 Task: Add an event  with title  Casual Lunch and Learn: Effective Email Communication, date '2024/04/11' to 2024/04/12  & Select Event type as  Collective. Add location for the event as  789 Bastakiya Quarter, Dubai, UAE and add a description: The retreat will kick off with an opening session where participants will be introduced to the objectives and benefits of team building. The facilitators will create a positive and inclusive environment, setting the tone for open communication, respect, and mutual support.Create an event link  http-casuallunchandlearn:effectiveemailcommunicationcom & Select the event color as  Magenta. , logged in from the account softage.10@softage.netand send the event invitation to softage.5@softage.net and softage.6@softage.net
Action: Mouse moved to (808, 145)
Screenshot: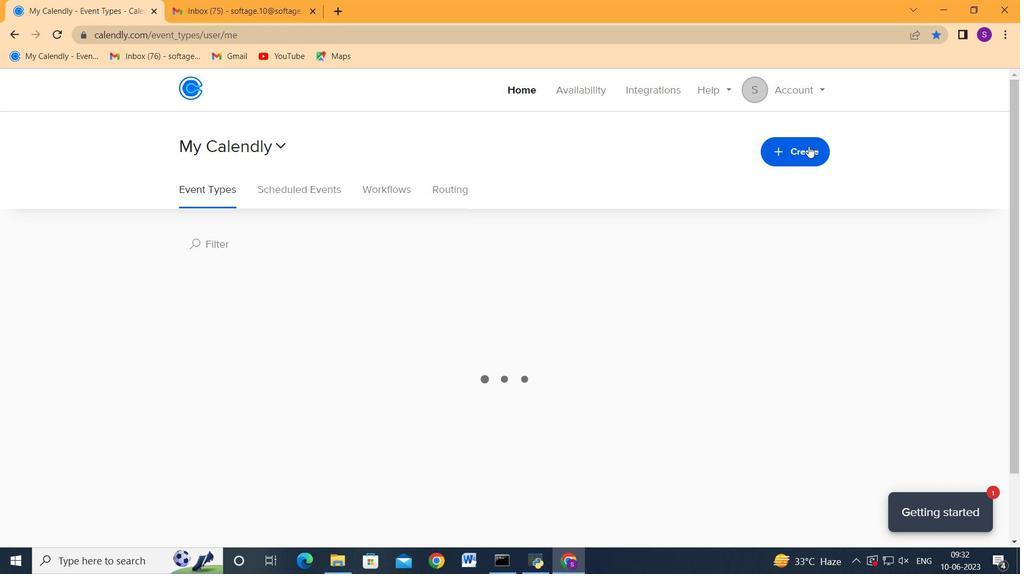 
Action: Mouse pressed left at (808, 145)
Screenshot: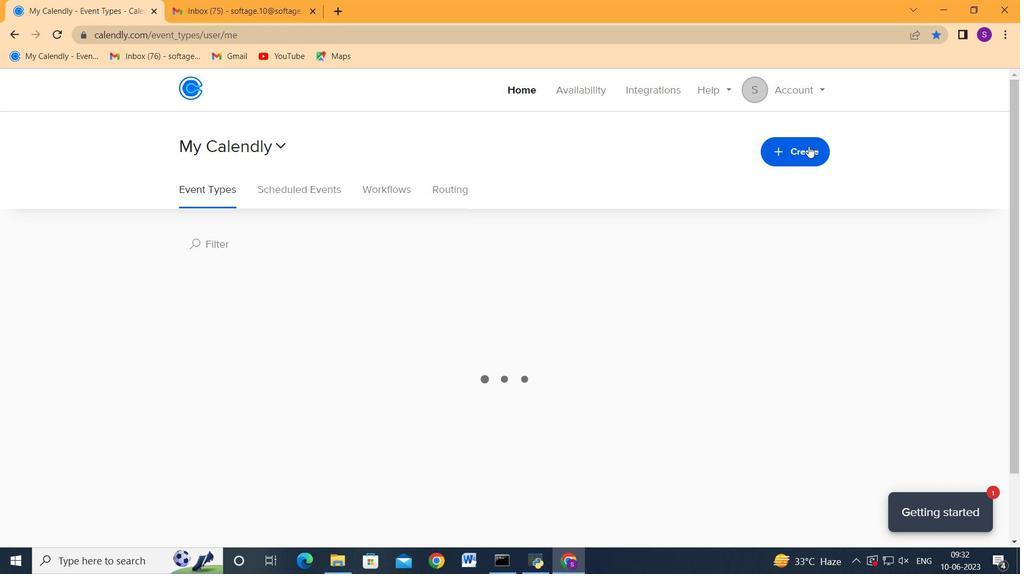 
Action: Mouse moved to (759, 196)
Screenshot: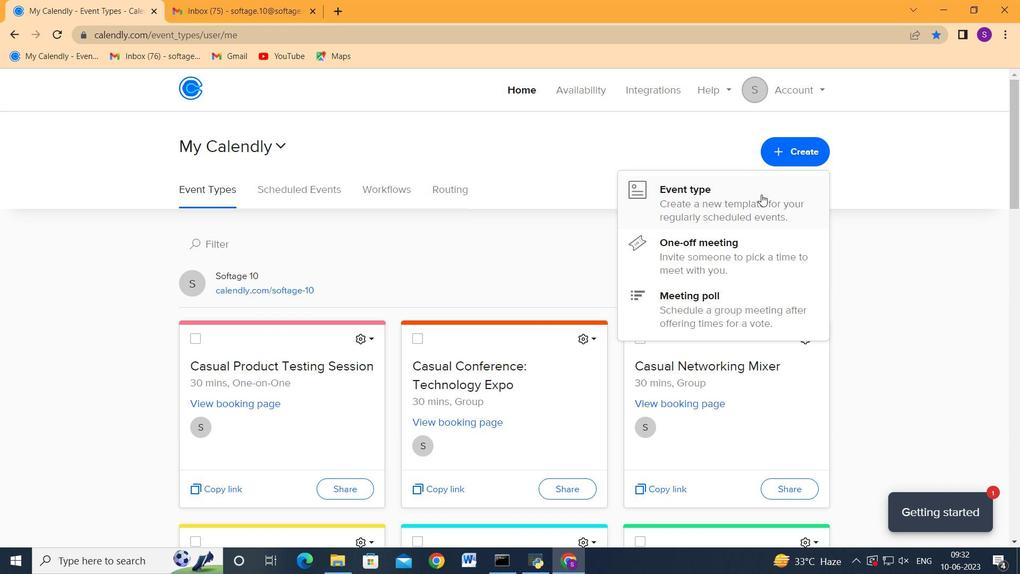 
Action: Mouse pressed left at (759, 196)
Screenshot: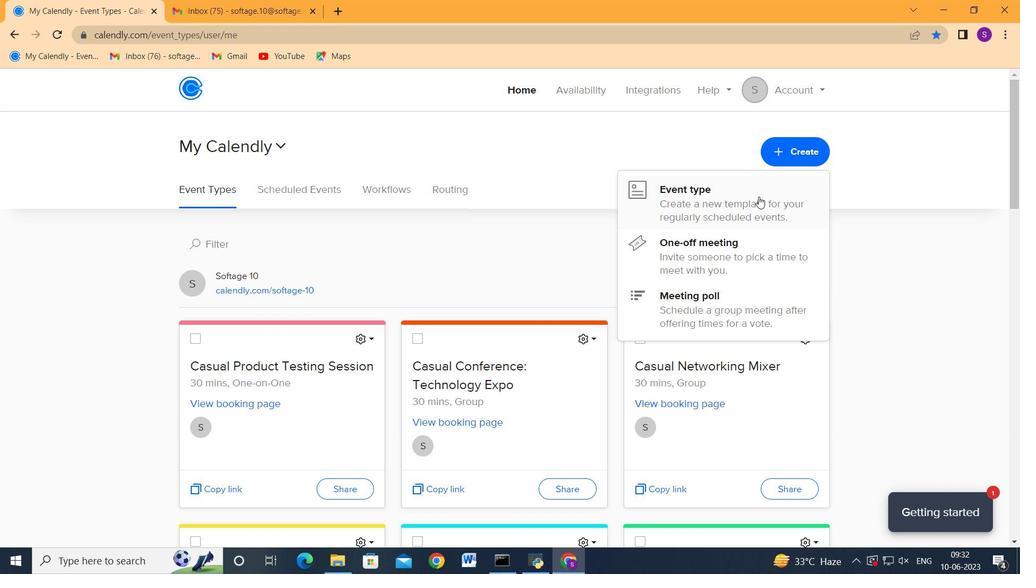 
Action: Mouse moved to (637, 259)
Screenshot: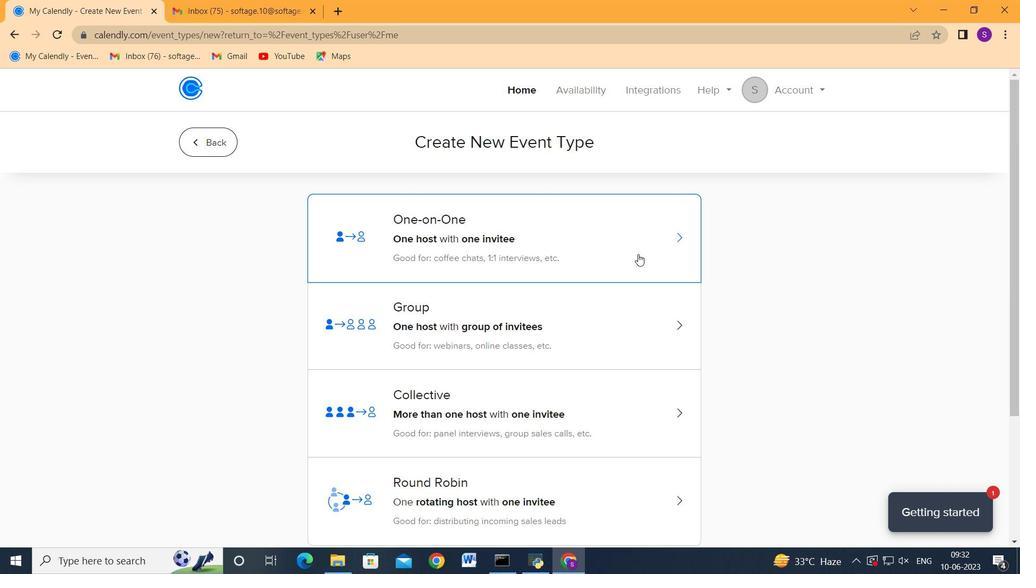 
Action: Mouse scrolled (637, 258) with delta (0, 0)
Screenshot: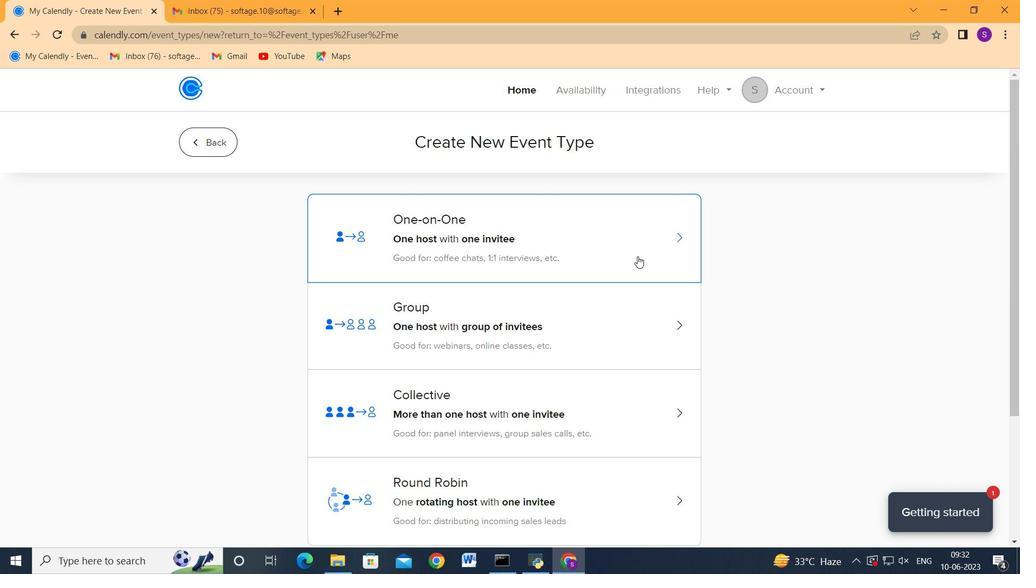 
Action: Mouse scrolled (637, 258) with delta (0, 0)
Screenshot: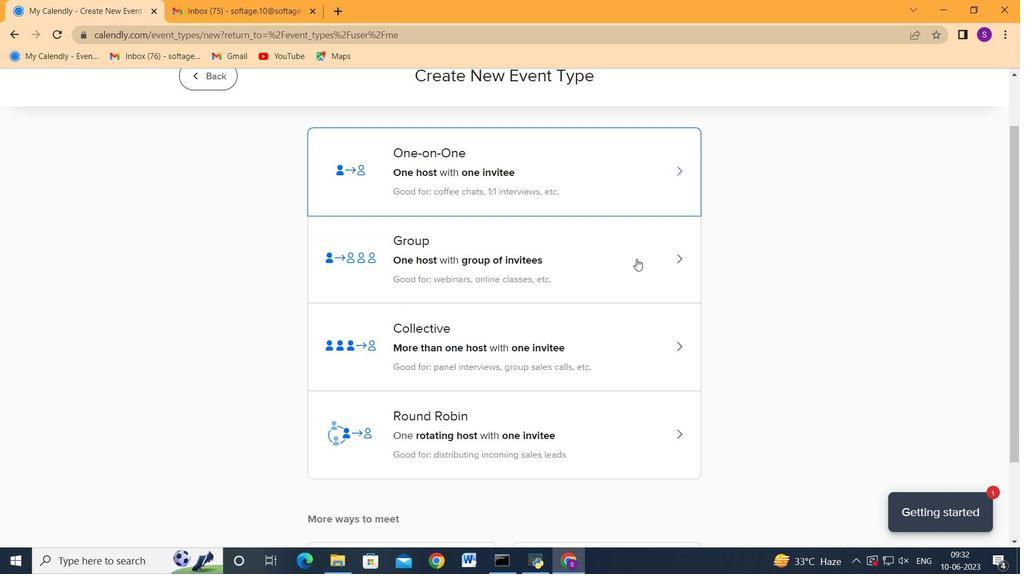 
Action: Mouse scrolled (637, 259) with delta (0, 0)
Screenshot: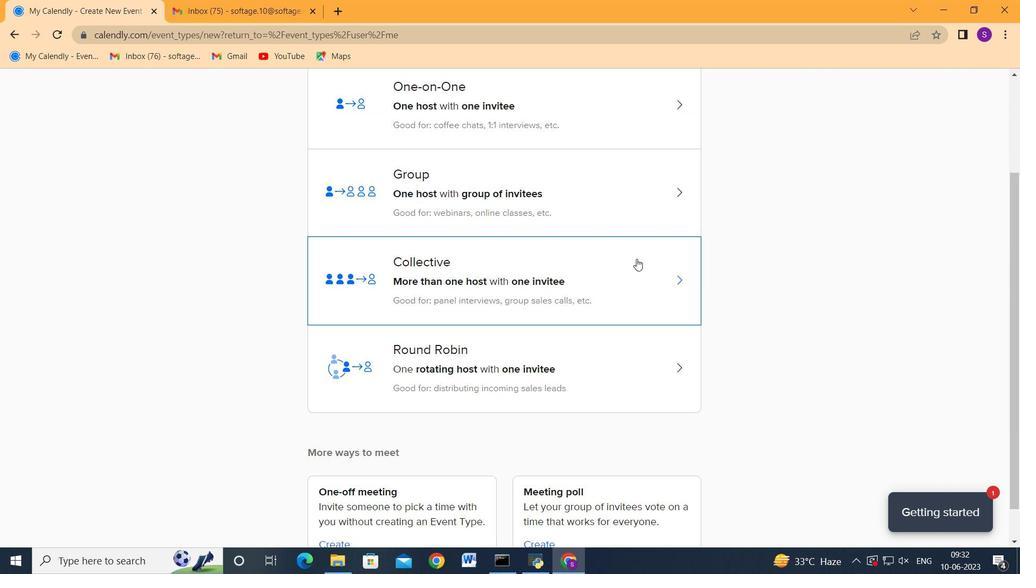 
Action: Mouse scrolled (637, 259) with delta (0, 0)
Screenshot: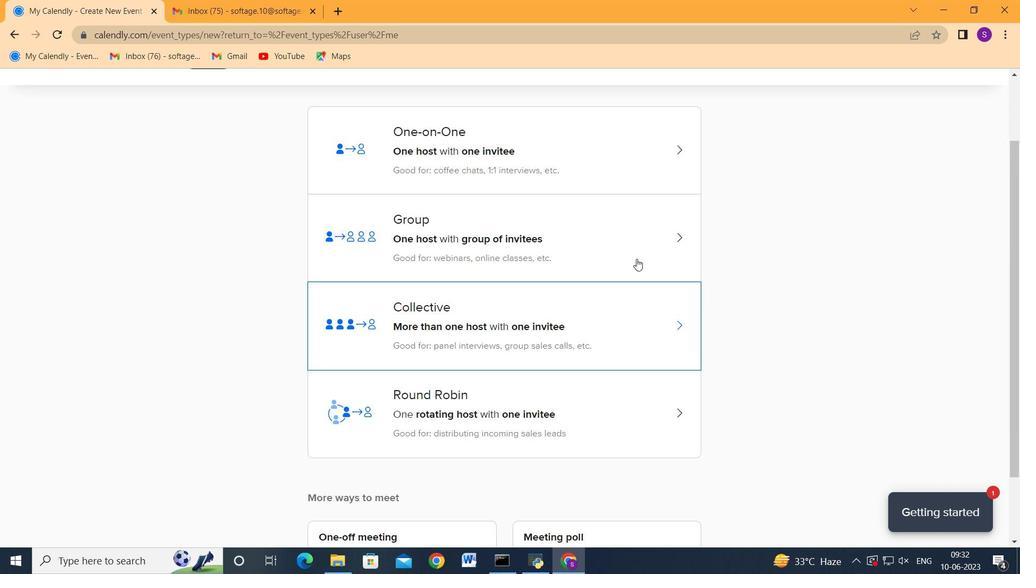 
Action: Mouse moved to (530, 391)
Screenshot: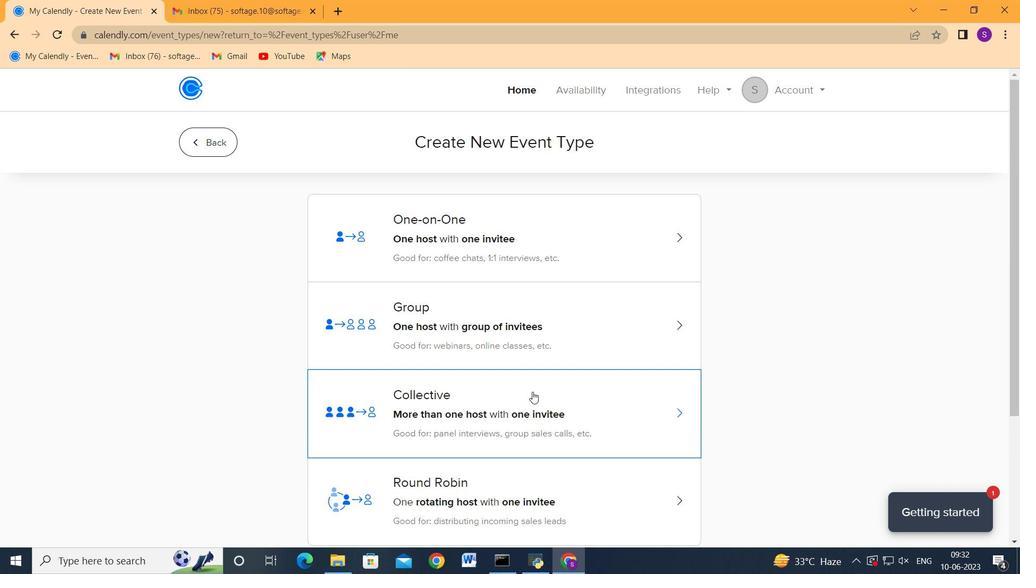
Action: Mouse pressed left at (532, 391)
Screenshot: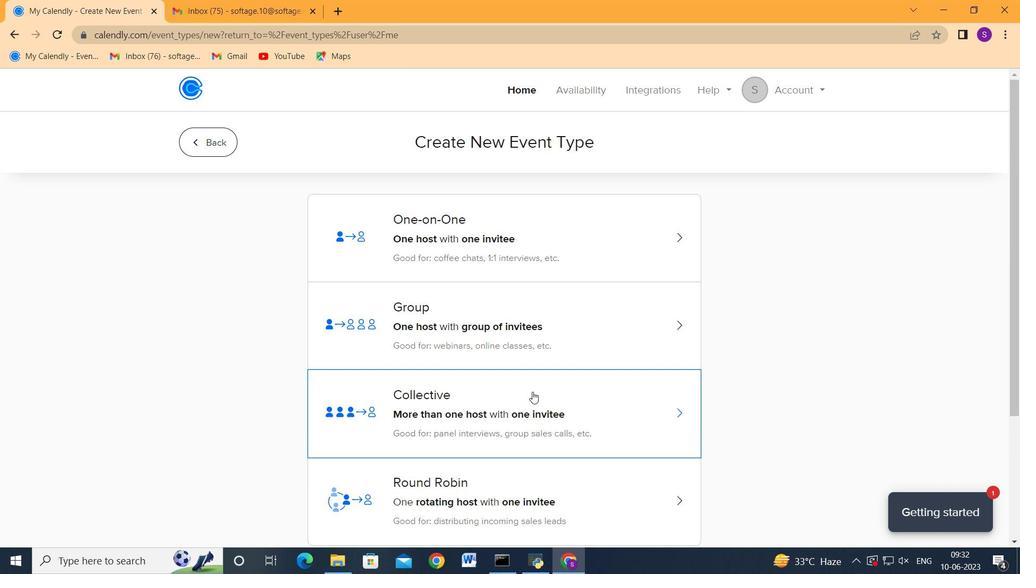 
Action: Mouse moved to (652, 305)
Screenshot: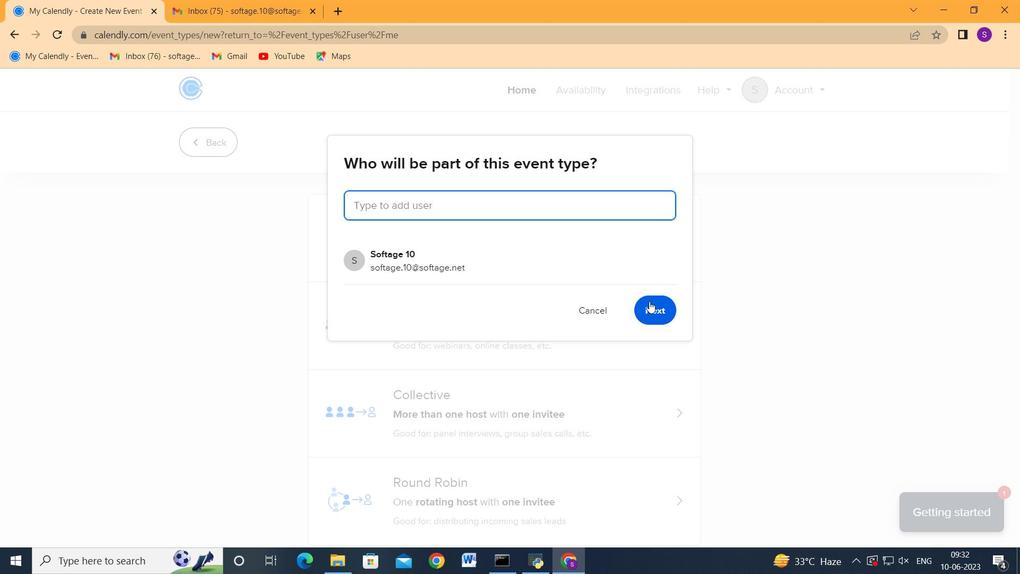 
Action: Mouse pressed left at (652, 305)
Screenshot: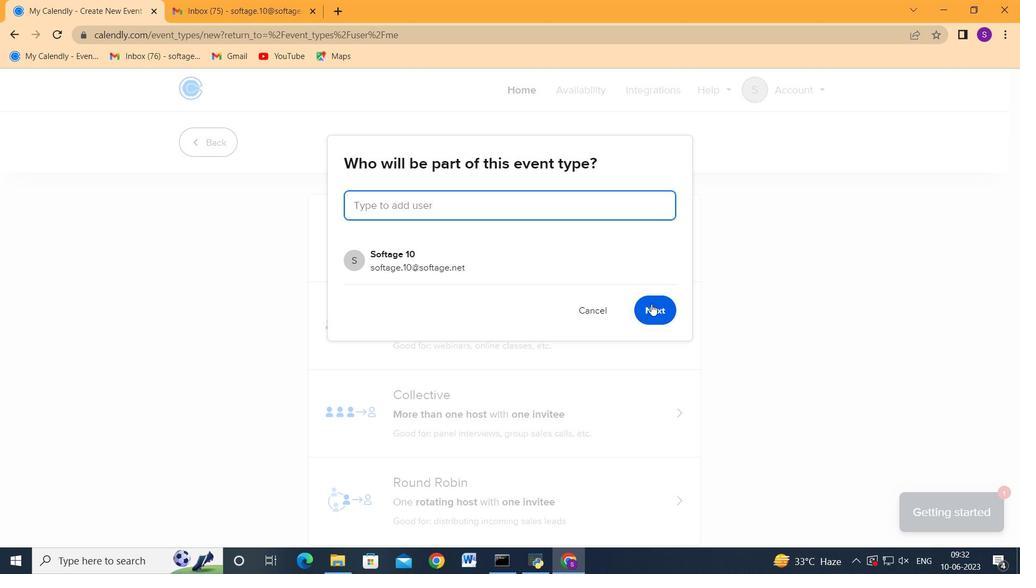 
Action: Mouse moved to (346, 315)
Screenshot: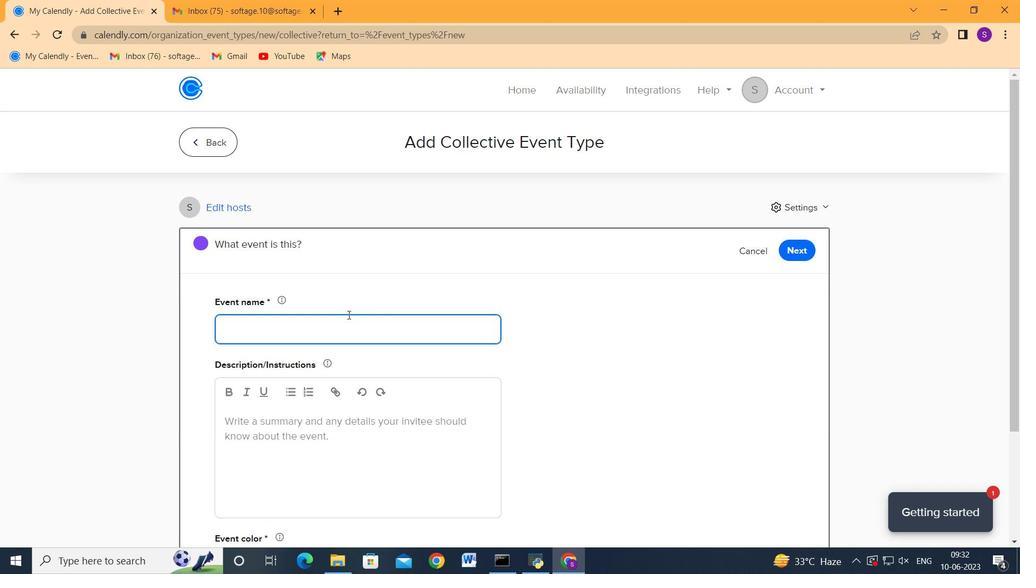 
Action: Mouse pressed left at (346, 315)
Screenshot: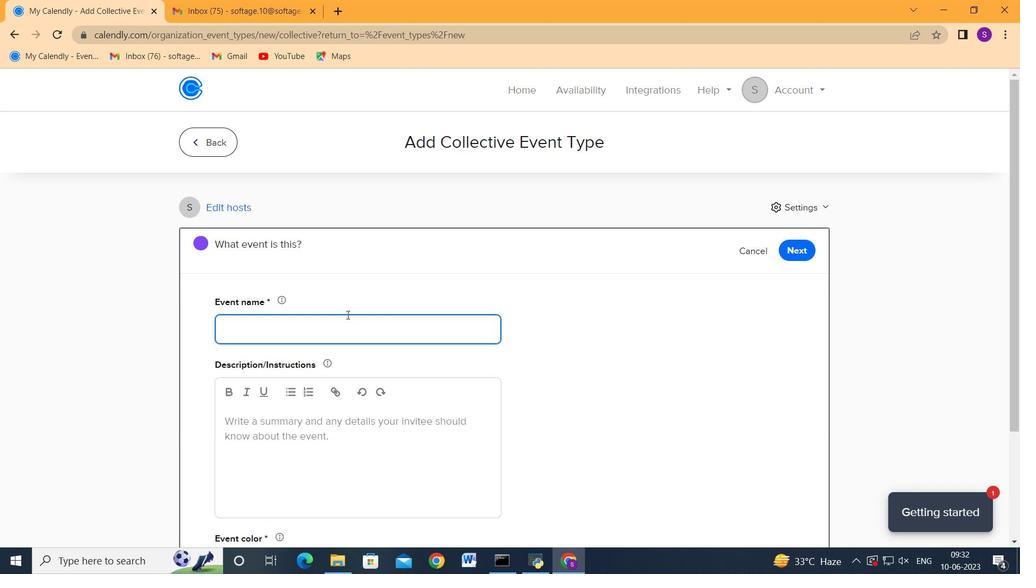 
Action: Key pressed <Key.shift_r>Casual<Key.space><Key.shift>Luc<Key.backspace>nch<Key.space>and<Key.space><Key.shift>Learn<Key.shift>:<Key.space><Key.shift>Effective<Key.space><Key.shift>Email<Key.space><Key.shift>Communication<Key.tab><Key.tab><Key.tab><Key.shift><Key.shift><Key.shift><Key.shift><Key.shift><Key.shift>The<Key.space>retreat<Key.space>will<Key.space>kick<Key.space>off<Key.space>with<Key.space>an<Key.space>opening<Key.space>session<Key.space><Key.backspace><Key.space>s<Key.backspace>where<Key.space>participants<Key.space>will<Key.space>be<Key.space>o<Key.backspace>introduced<Key.space>to<Key.space>the<Key.space>objectives<Key.space>and<Key.space>benefits<Key.space>of<Key.space>team<Key.space>buildings<Key.backspace>.<Key.space><Key.shift>The<Key.space>facilitators<Key.space>will<Key.space>create<Key.space>a<Key.space>positive<Key.space>and<Key.space>inclusive<Key.space>environment,<Key.space>setting<Key.space>the<Key.space>tone<Key.space>for<Key.space>open<Key.space>communication,<Key.space>respect,<Key.space>and<Key.space>mutual<Key.space>support.
Screenshot: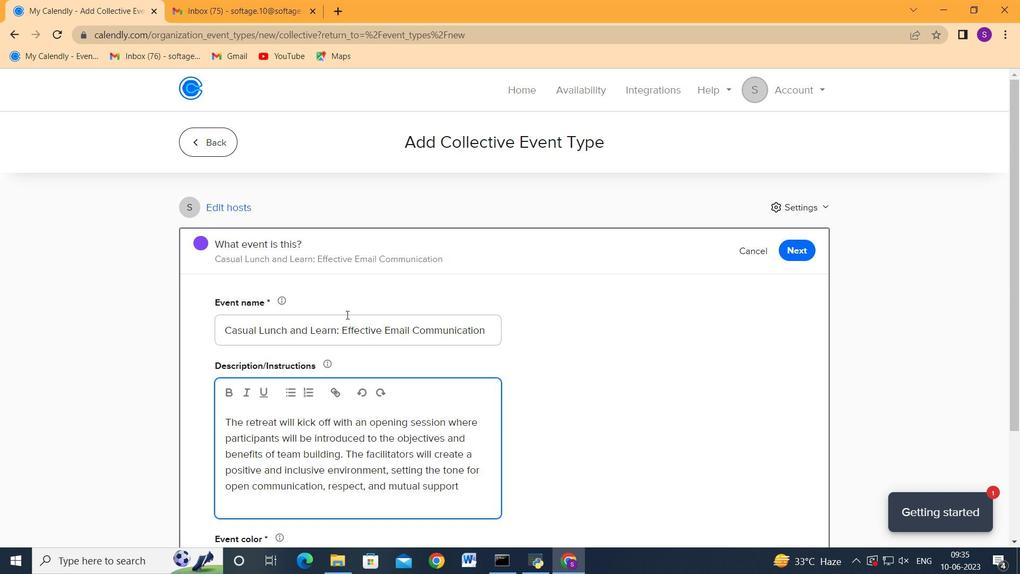
Action: Mouse moved to (604, 418)
Screenshot: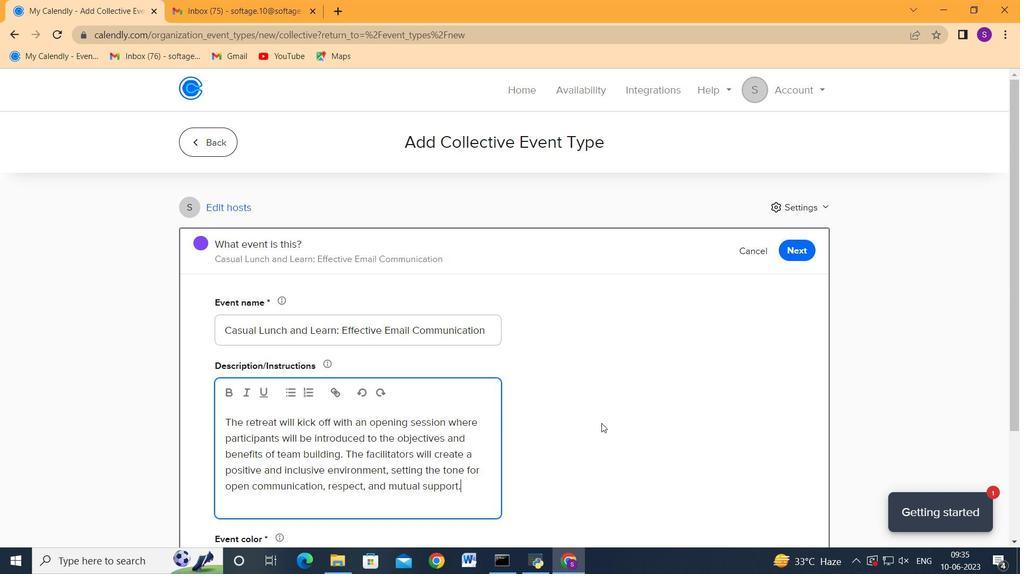 
Action: Mouse scrolled (604, 417) with delta (0, 0)
Screenshot: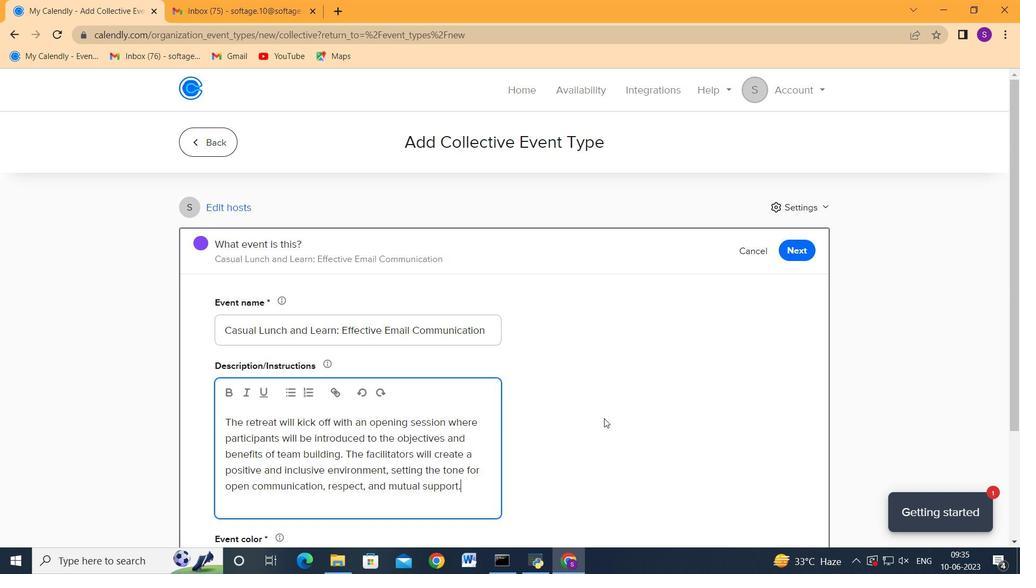 
Action: Mouse scrolled (604, 417) with delta (0, 0)
Screenshot: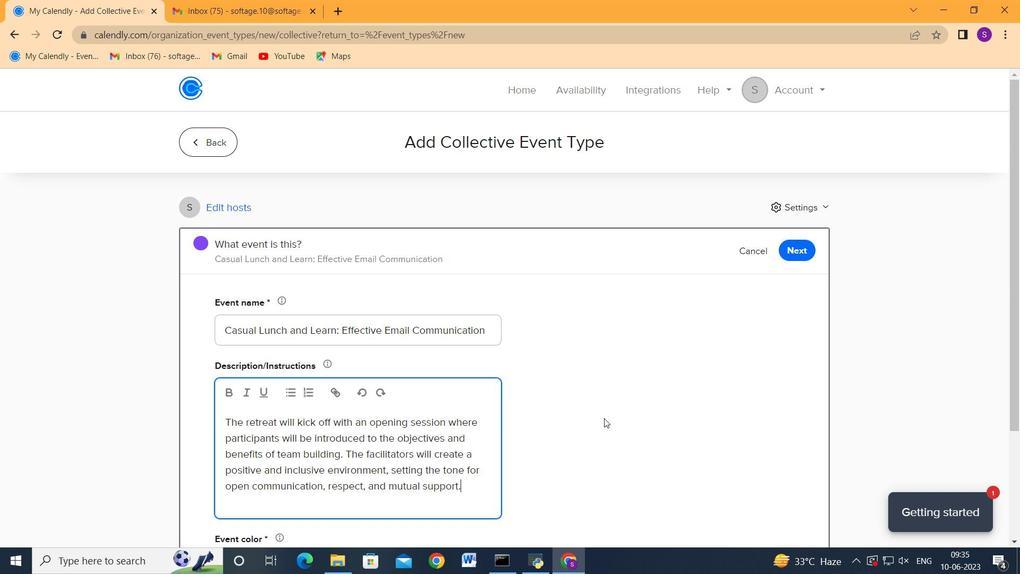 
Action: Mouse moved to (290, 427)
Screenshot: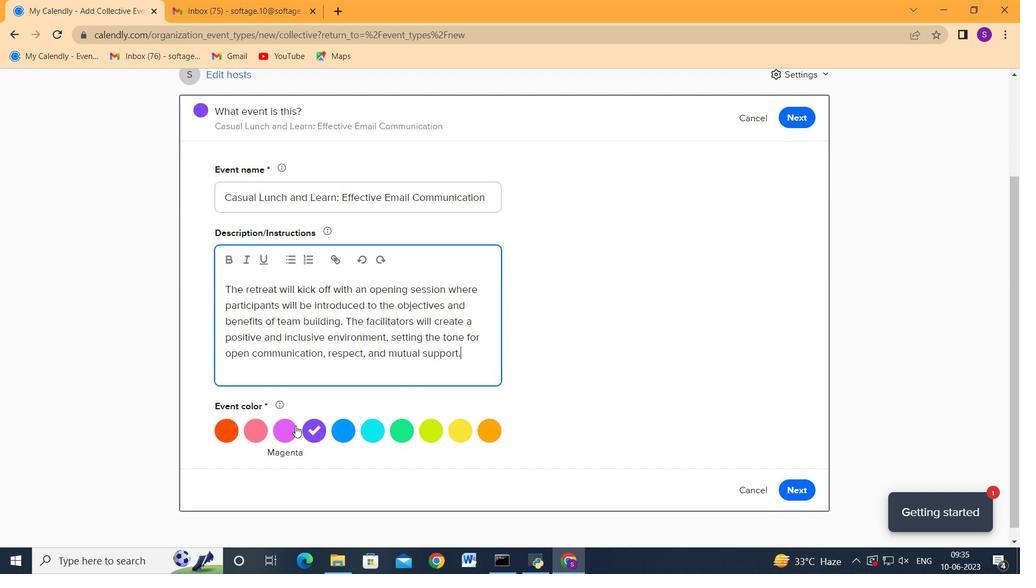 
Action: Mouse pressed left at (290, 427)
Screenshot: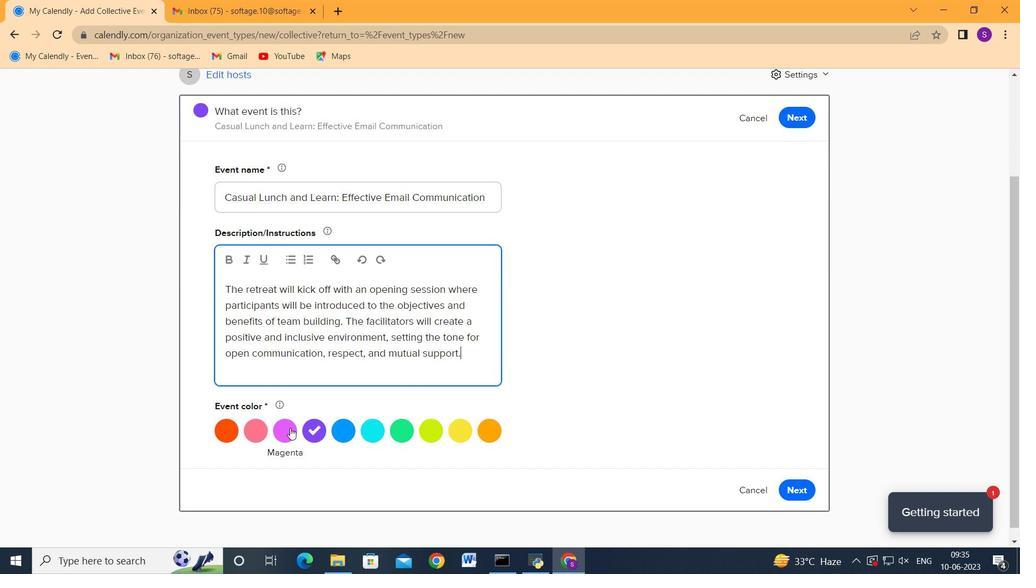 
Action: Mouse moved to (786, 493)
Screenshot: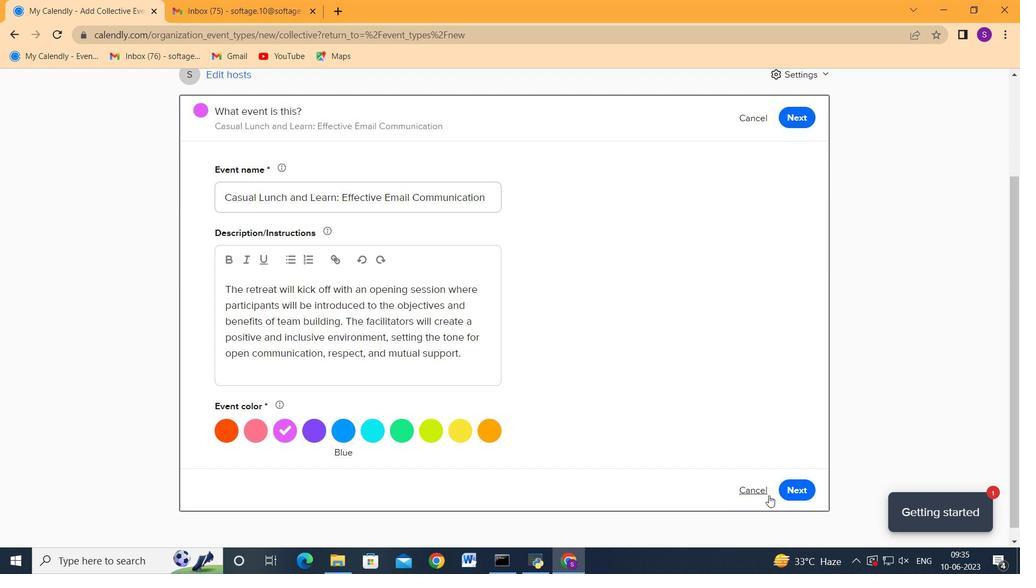 
Action: Mouse pressed left at (786, 493)
Screenshot: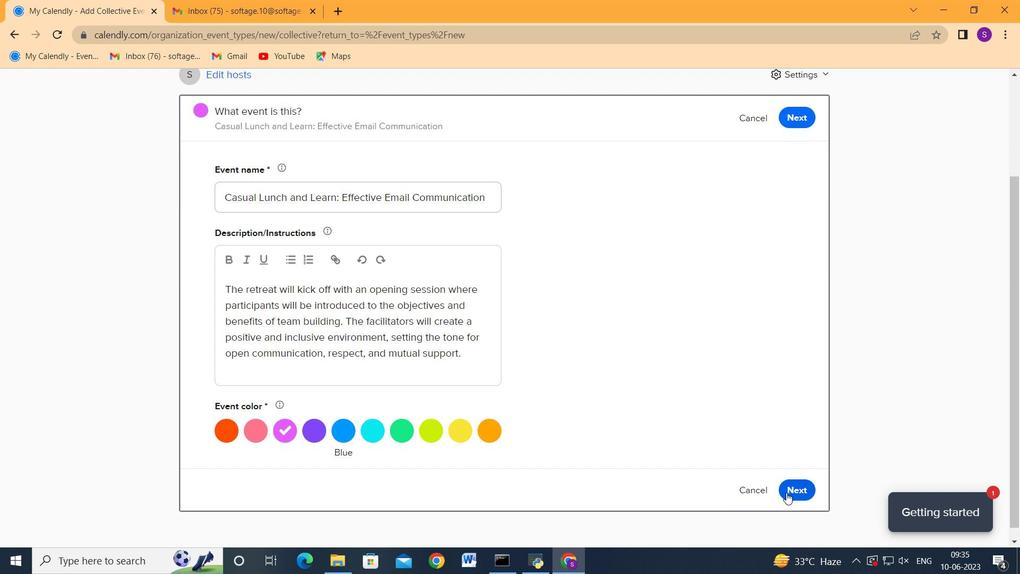 
Action: Mouse moved to (368, 319)
Screenshot: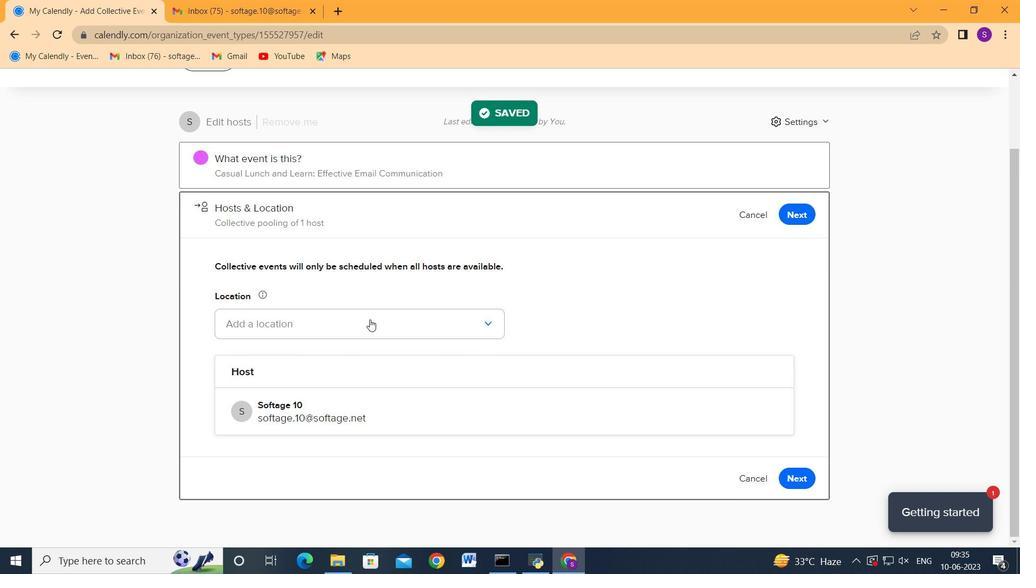 
Action: Mouse pressed left at (368, 319)
Screenshot: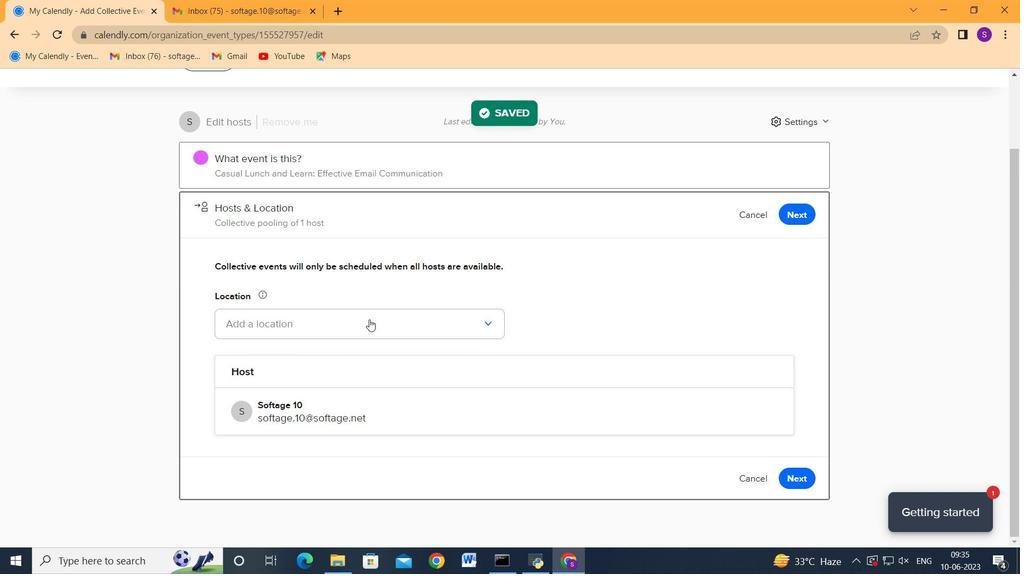 
Action: Mouse moved to (335, 358)
Screenshot: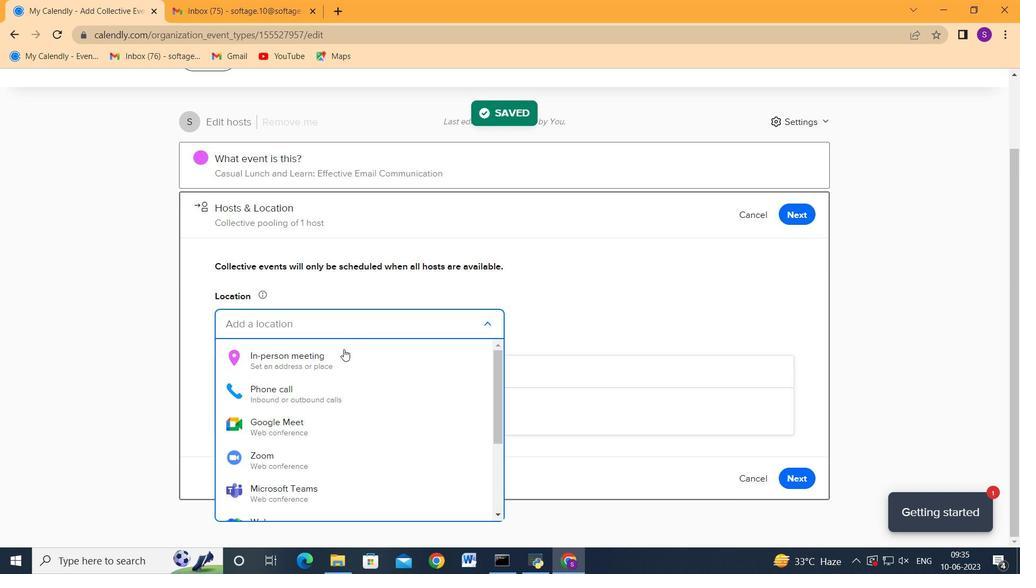 
Action: Mouse pressed left at (335, 358)
Screenshot: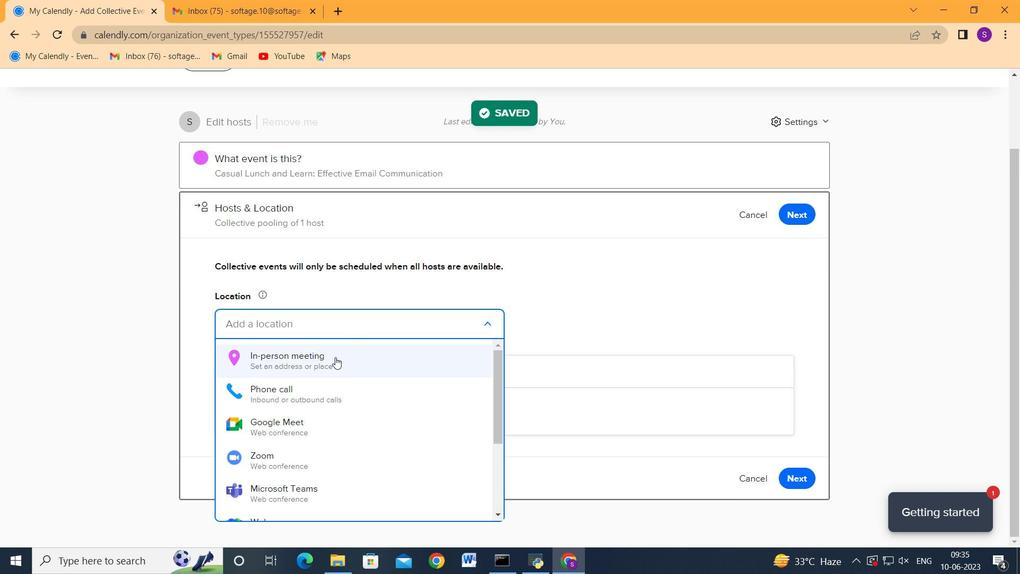 
Action: Mouse moved to (500, 234)
Screenshot: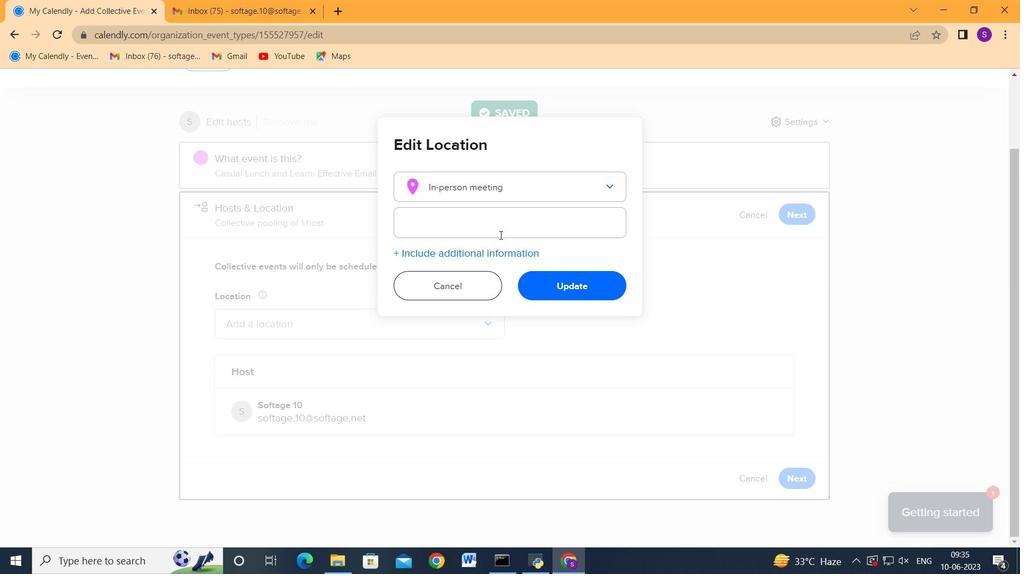 
Action: Mouse pressed left at (500, 234)
Screenshot: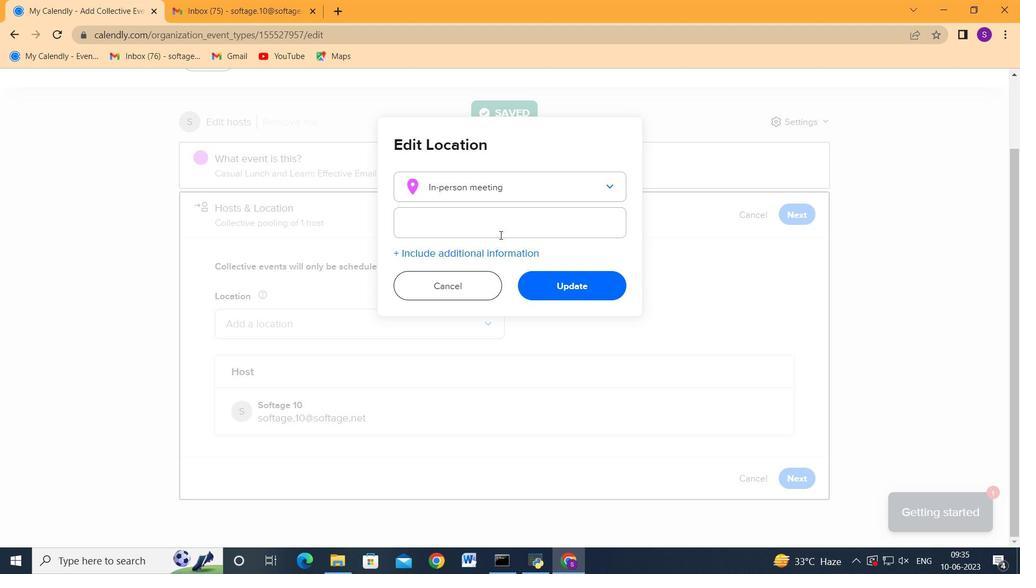 
Action: Key pressed 789<Key.space><Key.shift>Bastakiya<Key.space><Key.shift>Quarter,<Key.space><Key.shift_r>Dubai<Key.space><Key.backspace>,<Key.space><Key.caps_lock>UAE<Key.caps_lock><Key.space><Key.tab><Key.tab><Key.tab><Key.enter>
Screenshot: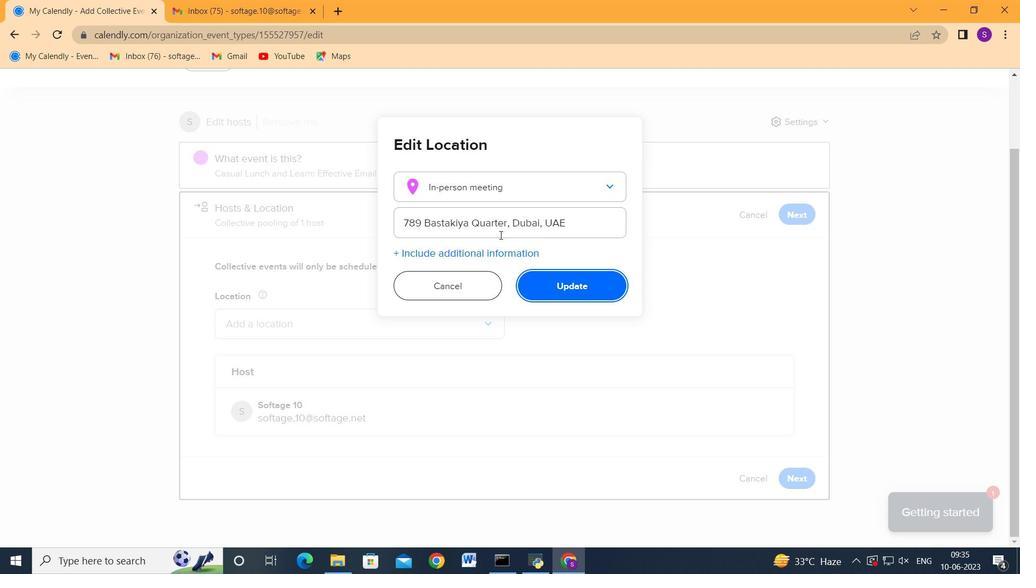 
Action: Mouse moved to (807, 475)
Screenshot: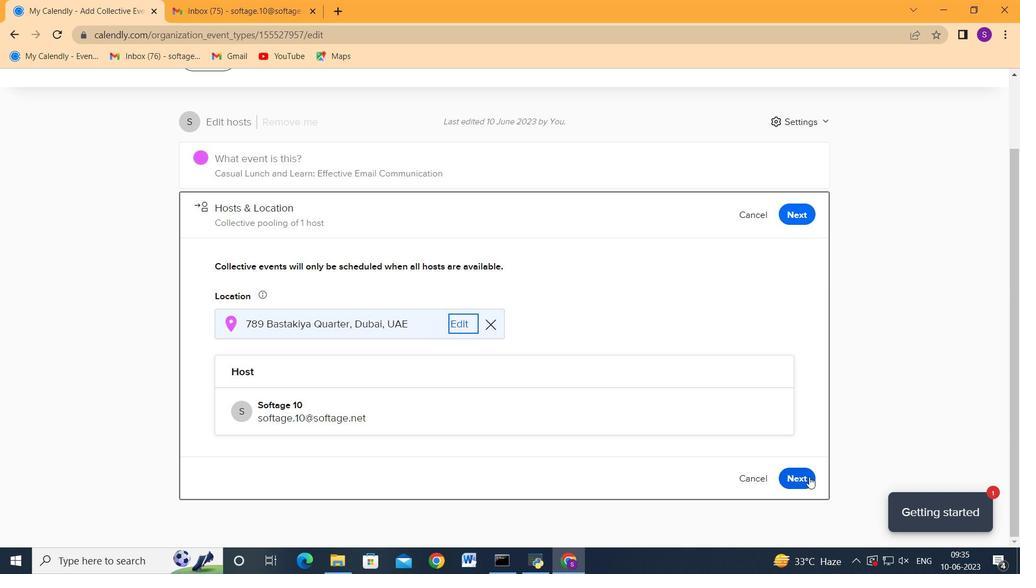 
Action: Mouse pressed left at (807, 475)
Screenshot: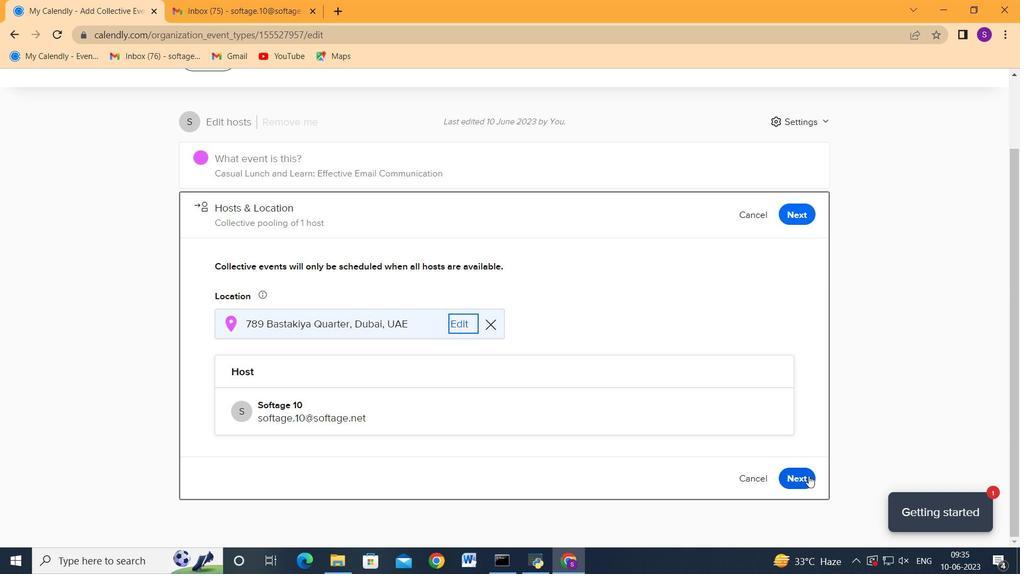 
Action: Mouse moved to (384, 323)
Screenshot: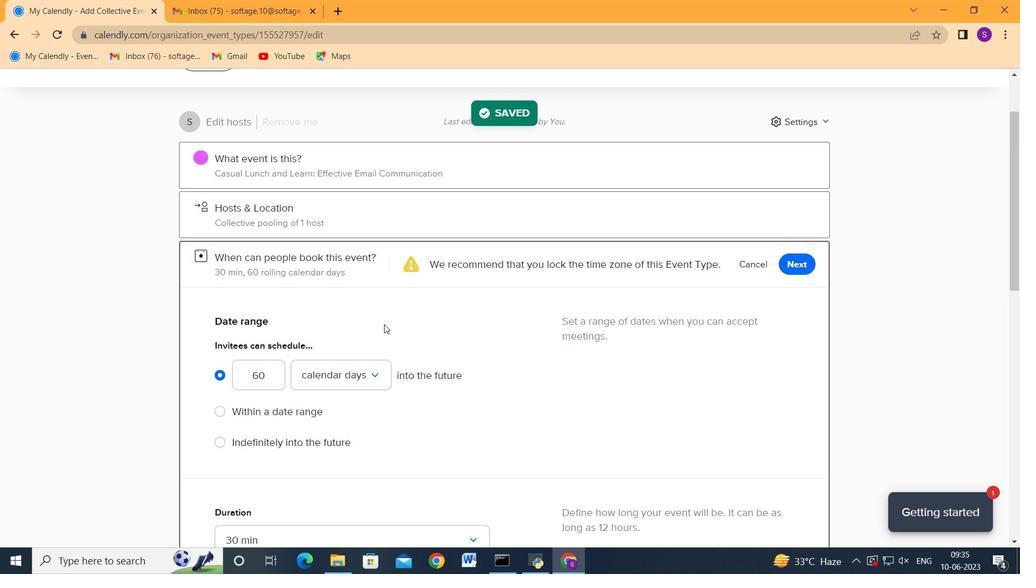 
Action: Mouse scrolled (384, 323) with delta (0, 0)
Screenshot: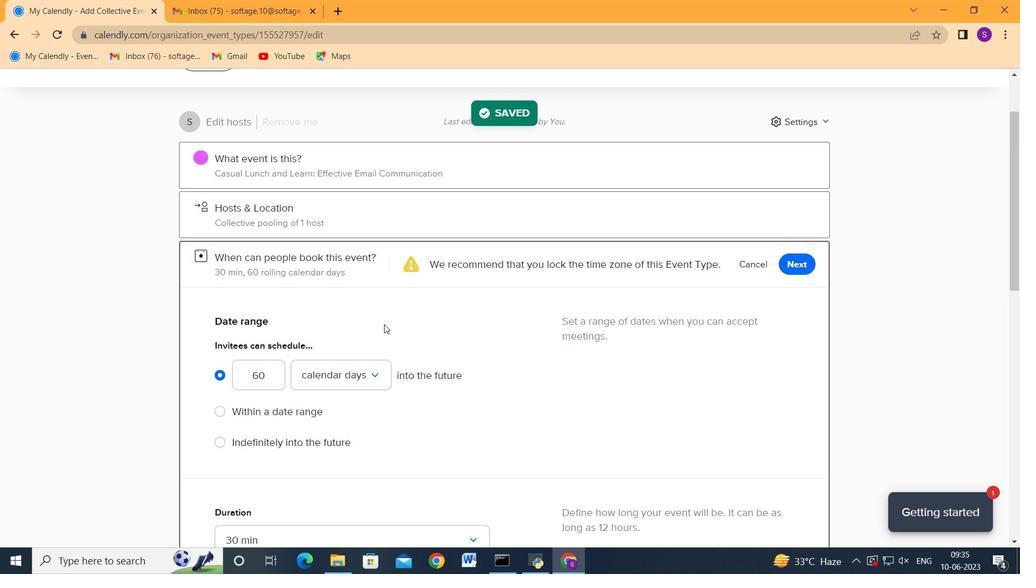
Action: Mouse scrolled (384, 323) with delta (0, 0)
Screenshot: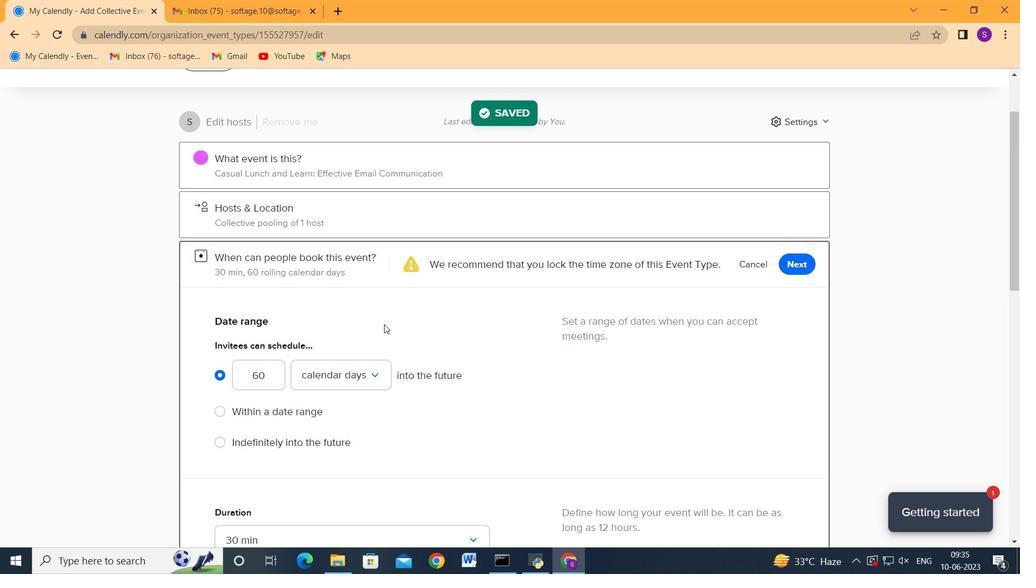 
Action: Mouse moved to (292, 275)
Screenshot: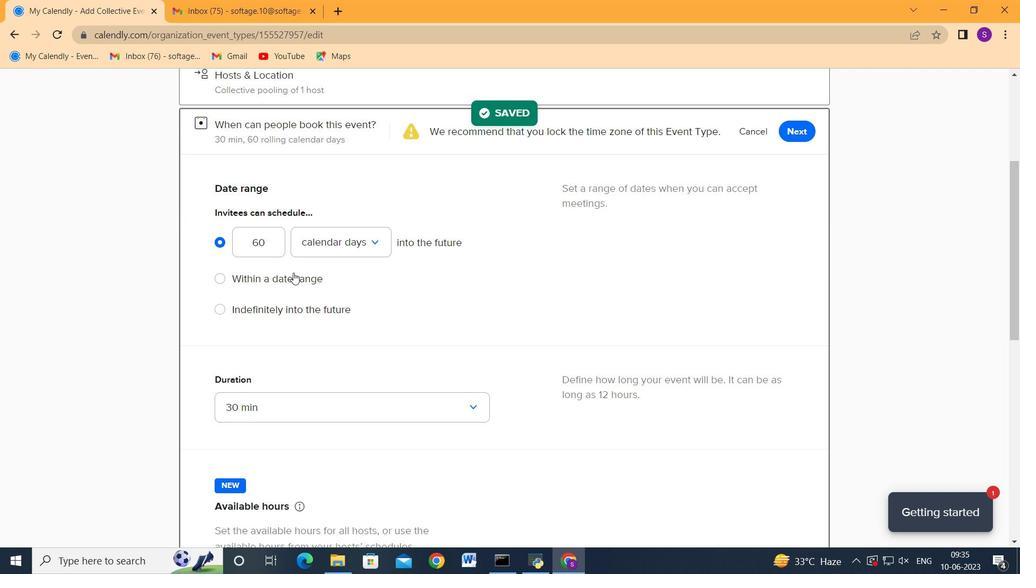 
Action: Mouse pressed left at (292, 275)
Screenshot: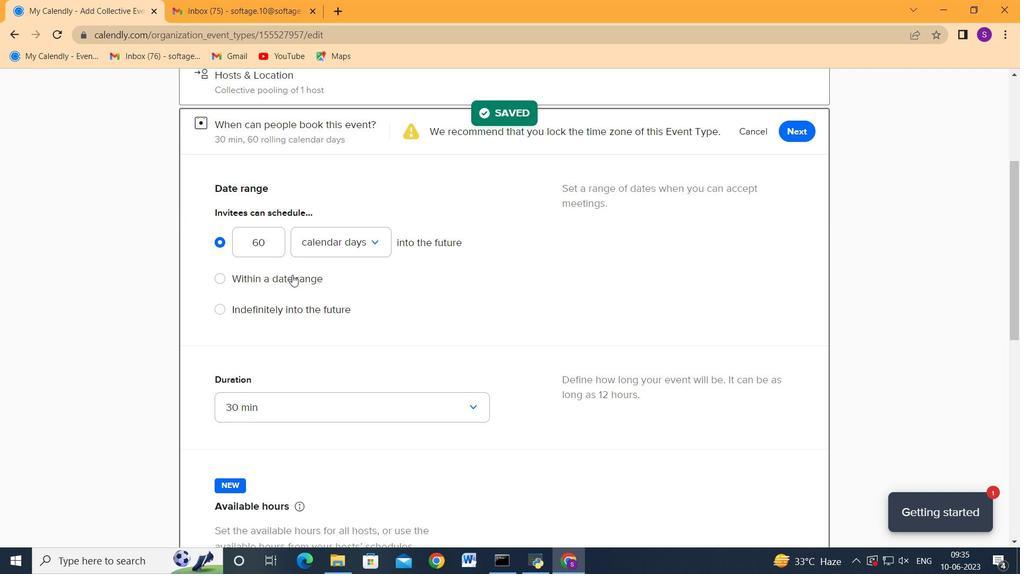 
Action: Mouse moved to (356, 285)
Screenshot: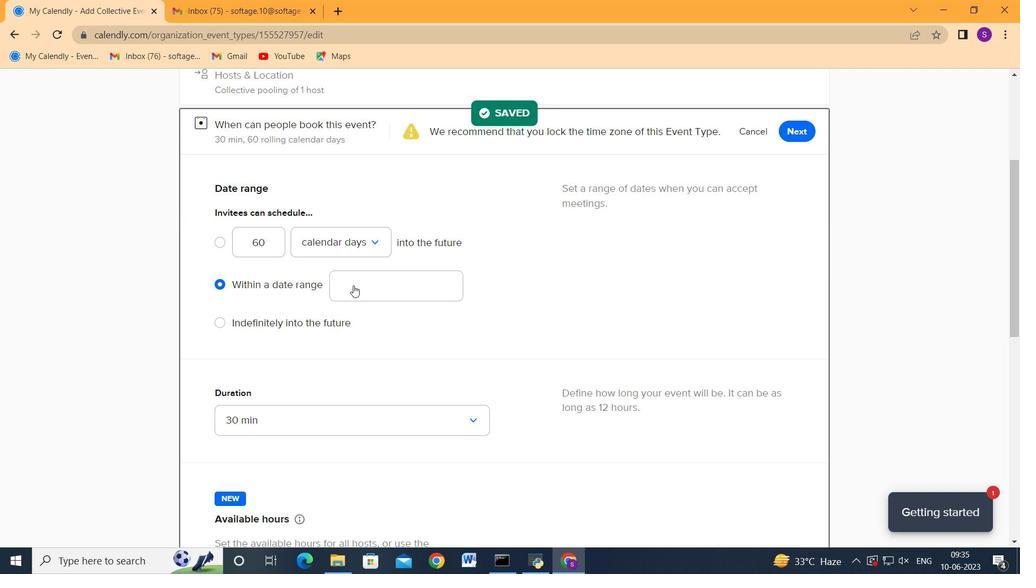 
Action: Mouse pressed left at (356, 285)
Screenshot: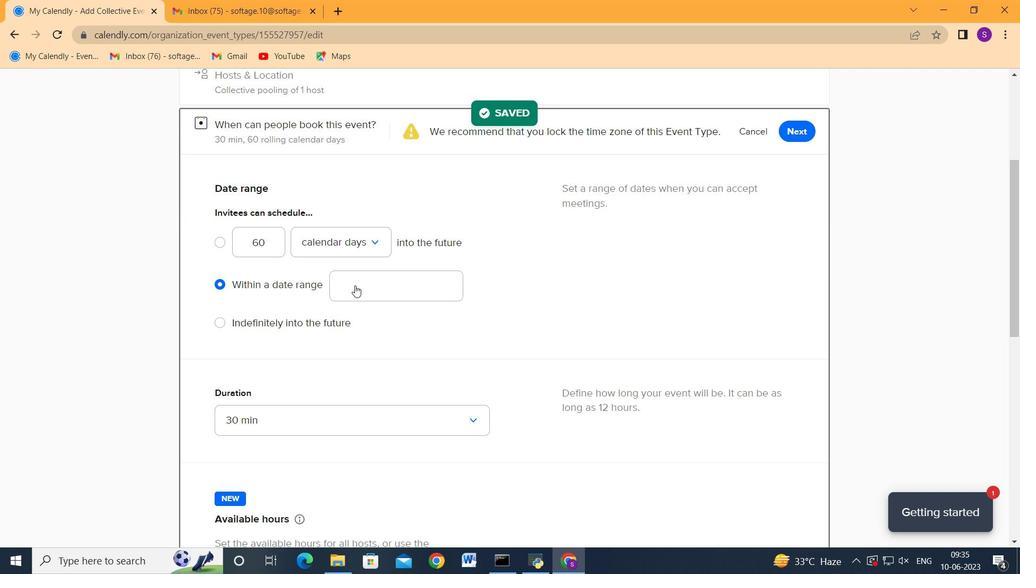 
Action: Mouse moved to (399, 205)
Screenshot: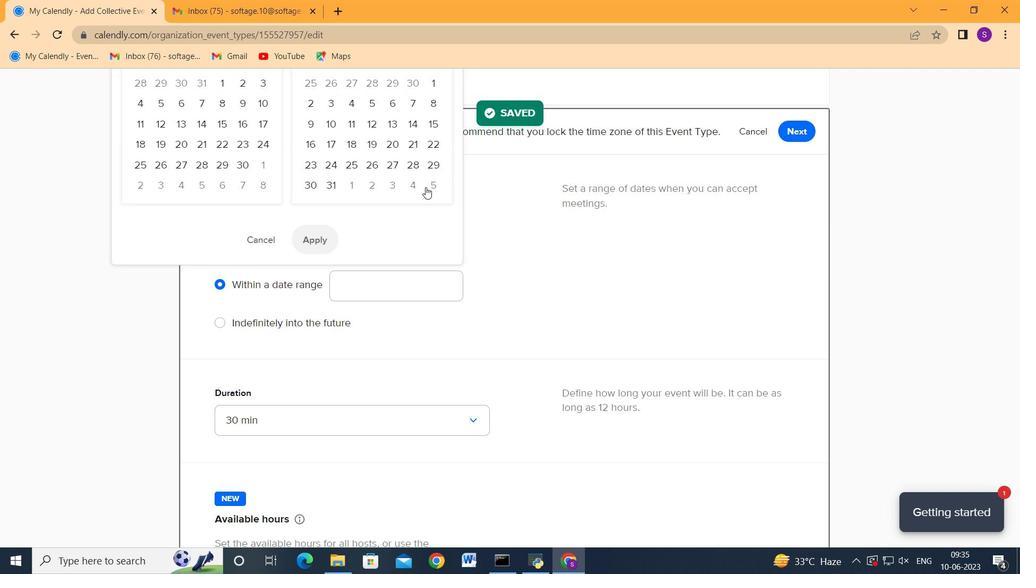 
Action: Mouse scrolled (399, 206) with delta (0, 0)
Screenshot: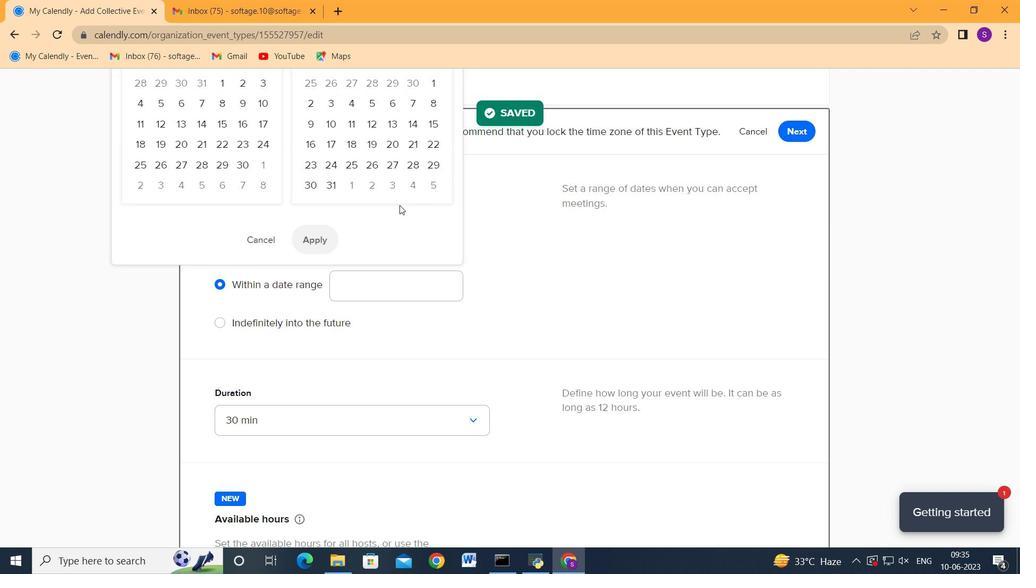 
Action: Mouse scrolled (399, 206) with delta (0, 0)
Screenshot: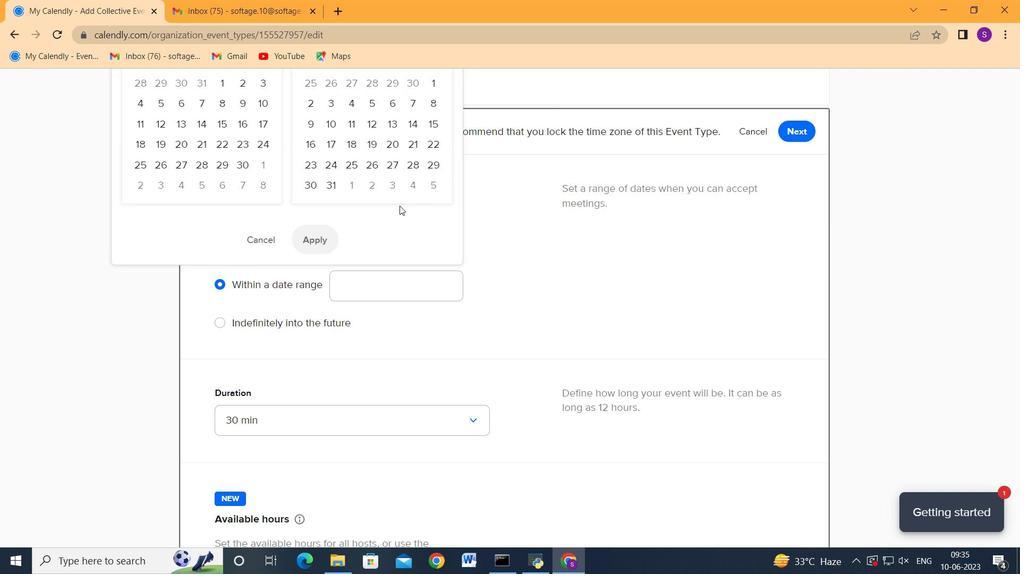 
Action: Mouse moved to (514, 243)
Screenshot: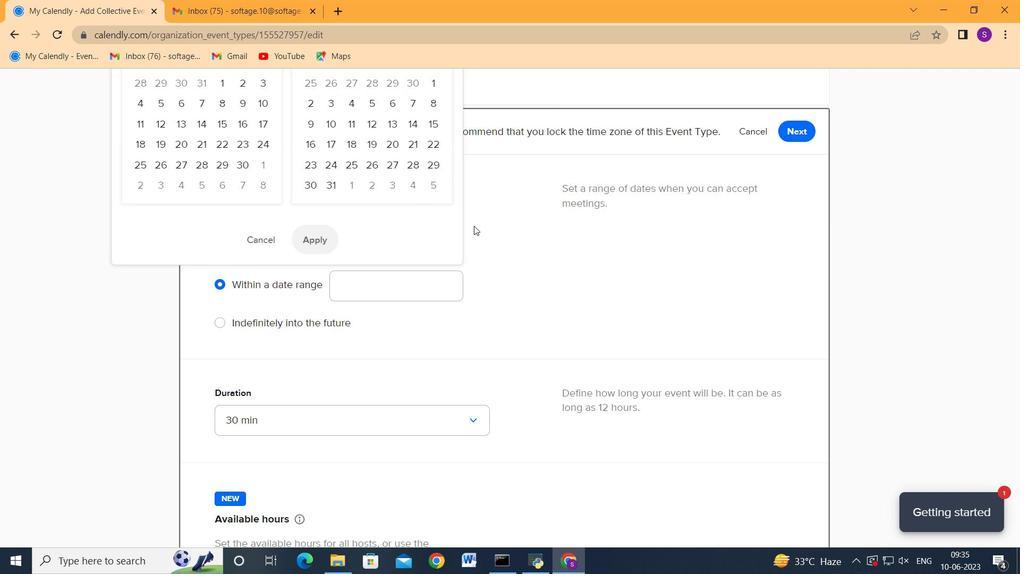 
Action: Mouse pressed left at (514, 243)
Screenshot: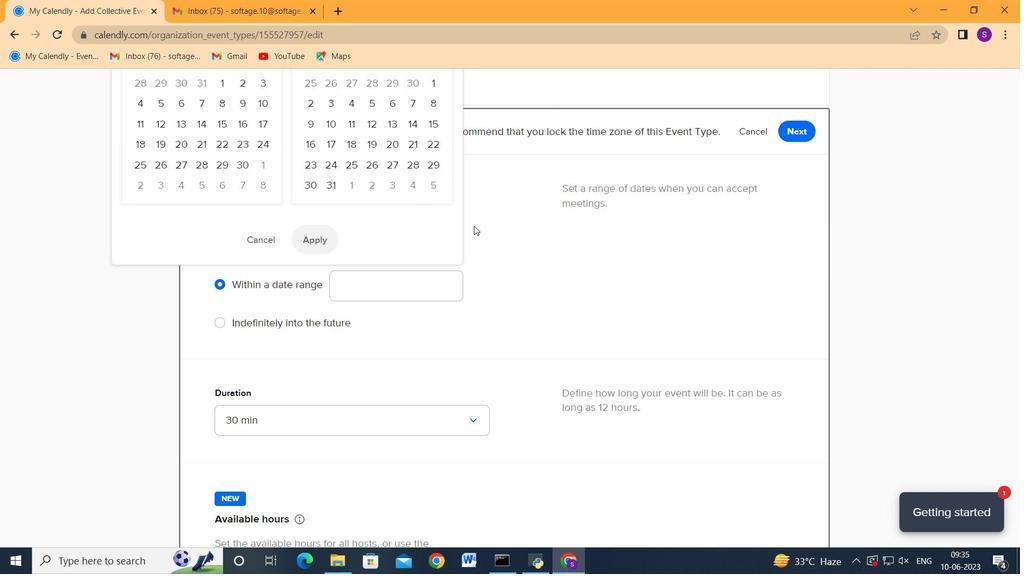 
Action: Mouse moved to (457, 299)
Screenshot: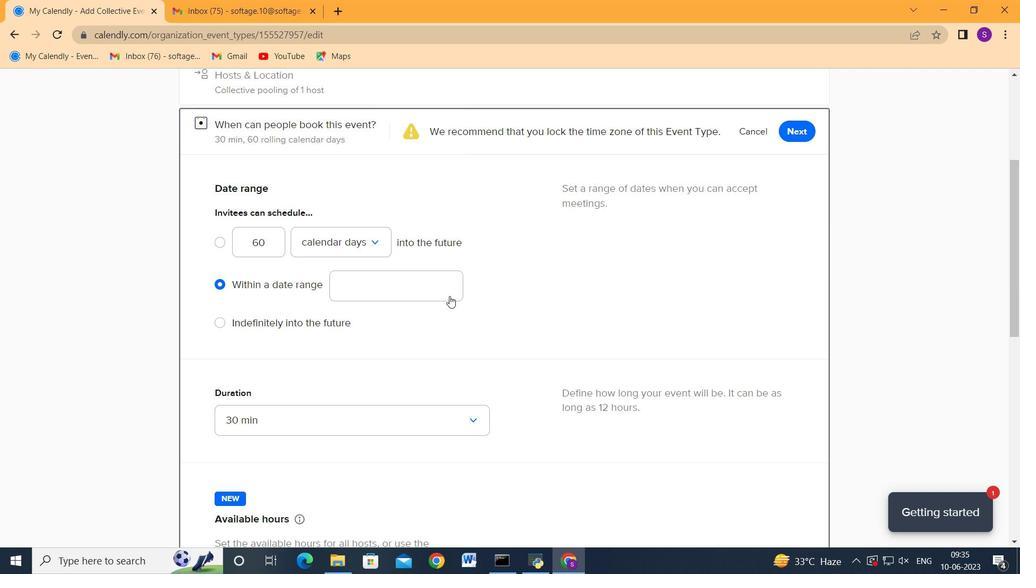 
Action: Mouse scrolled (457, 300) with delta (0, 0)
Screenshot: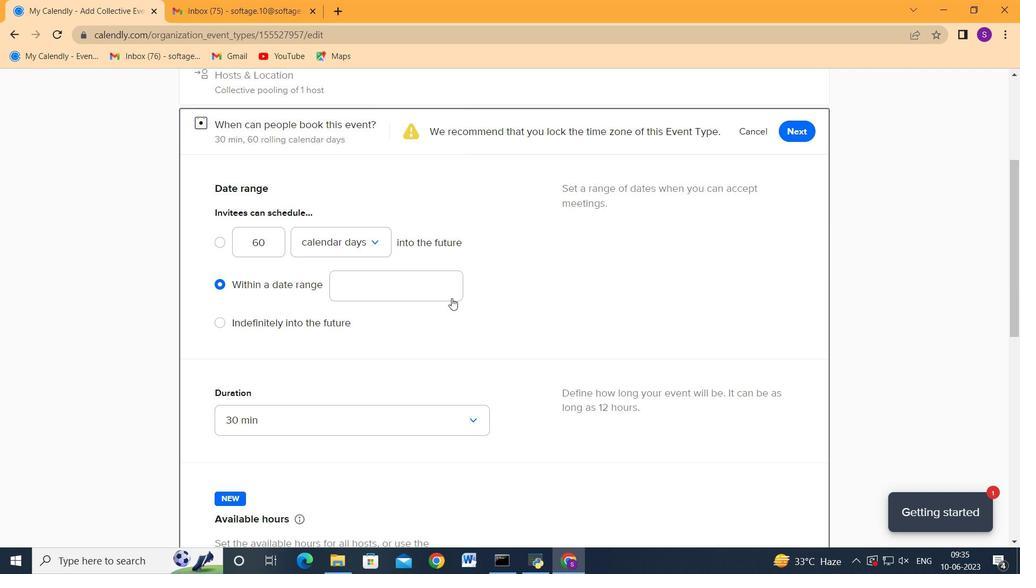 
Action: Mouse moved to (457, 300)
Screenshot: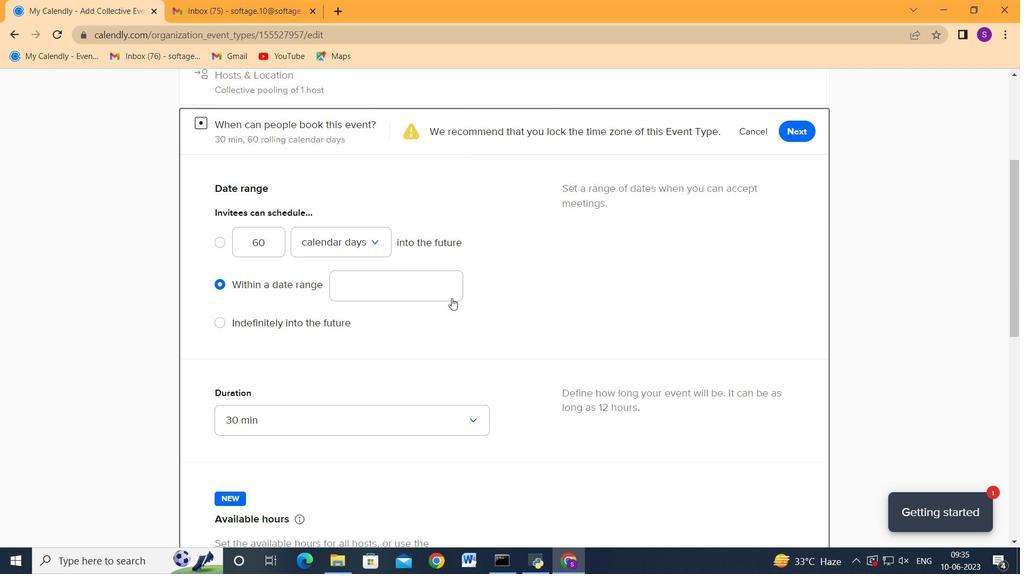 
Action: Mouse scrolled (457, 300) with delta (0, 0)
Screenshot: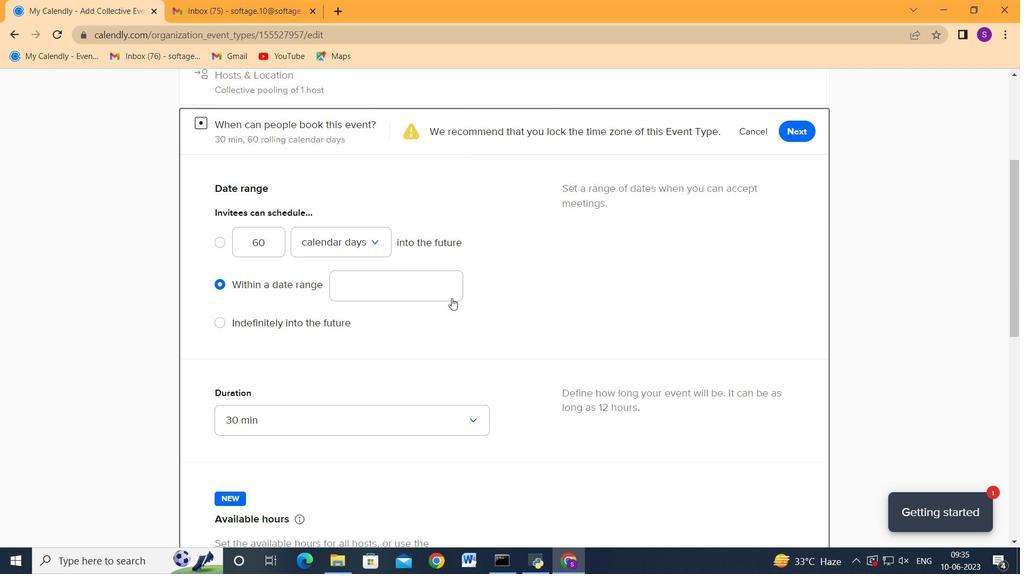 
Action: Mouse moved to (425, 426)
Screenshot: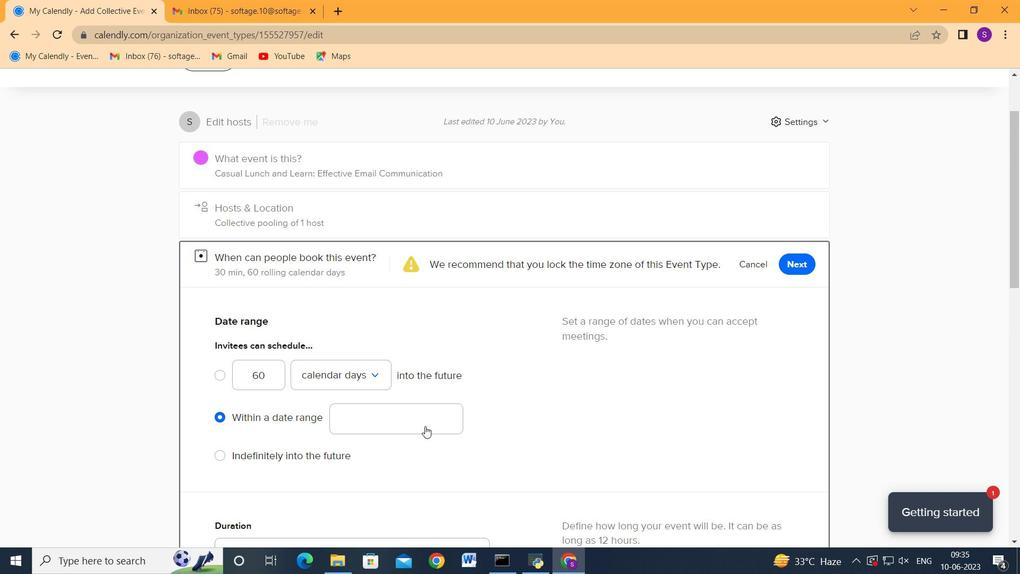 
Action: Mouse pressed left at (425, 426)
Screenshot: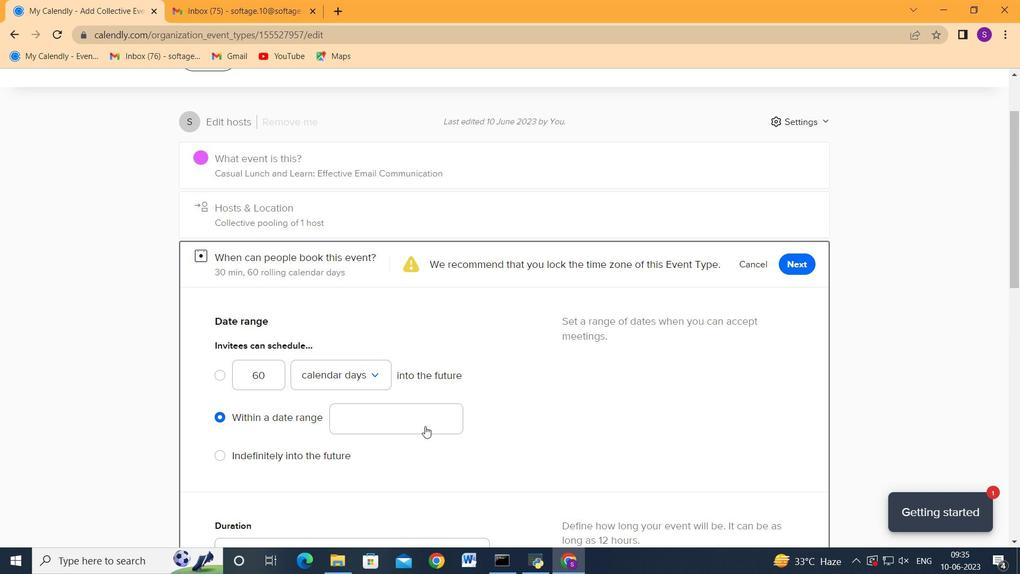 
Action: Mouse moved to (435, 176)
Screenshot: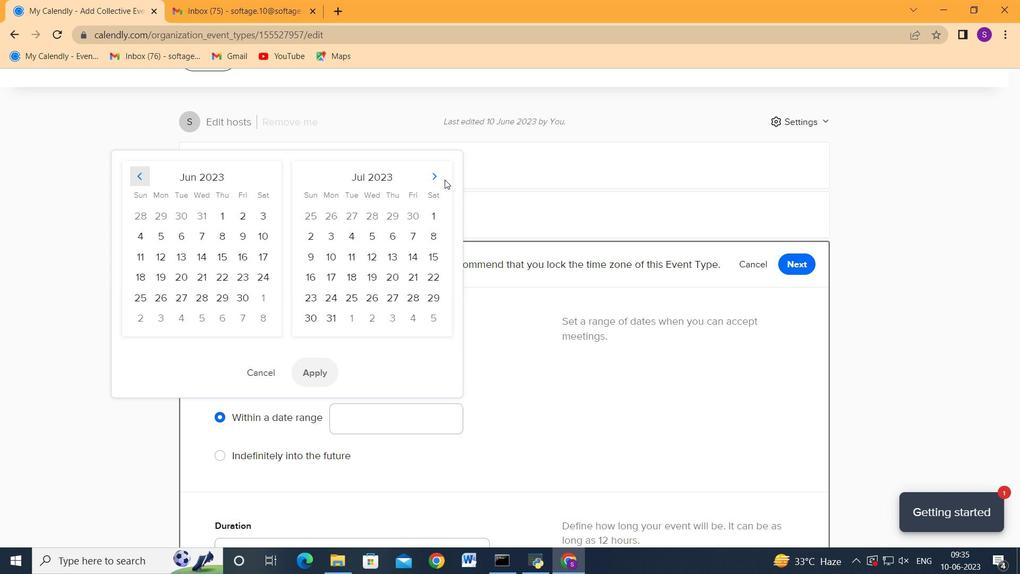 
Action: Mouse pressed left at (435, 176)
Screenshot: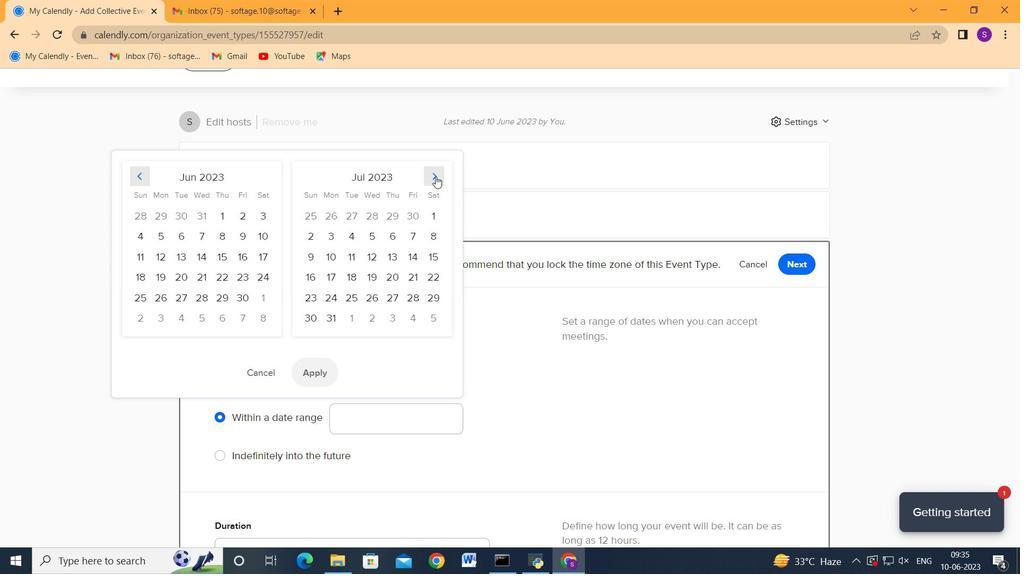 
Action: Mouse pressed left at (435, 176)
Screenshot: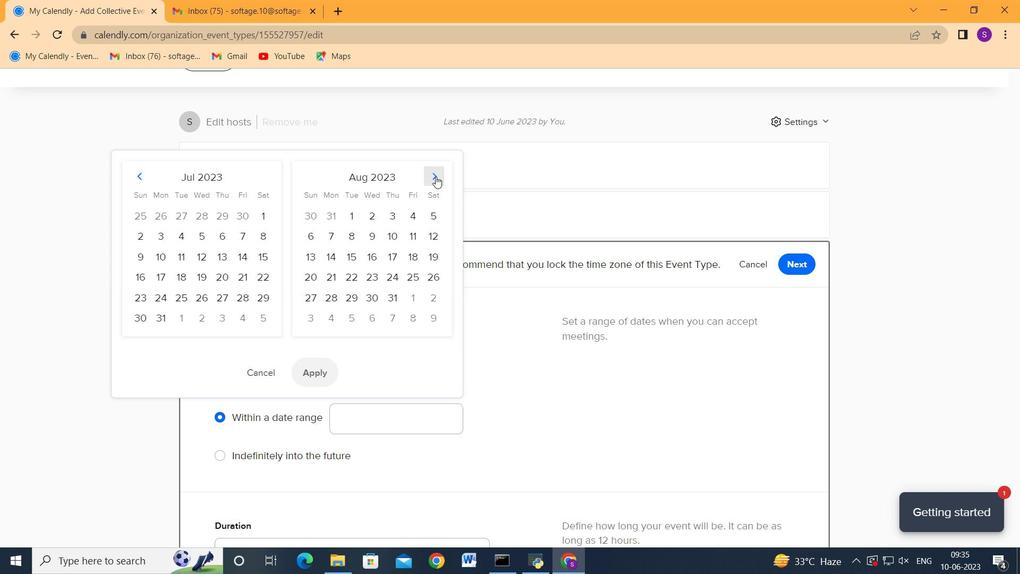 
Action: Mouse moved to (440, 179)
Screenshot: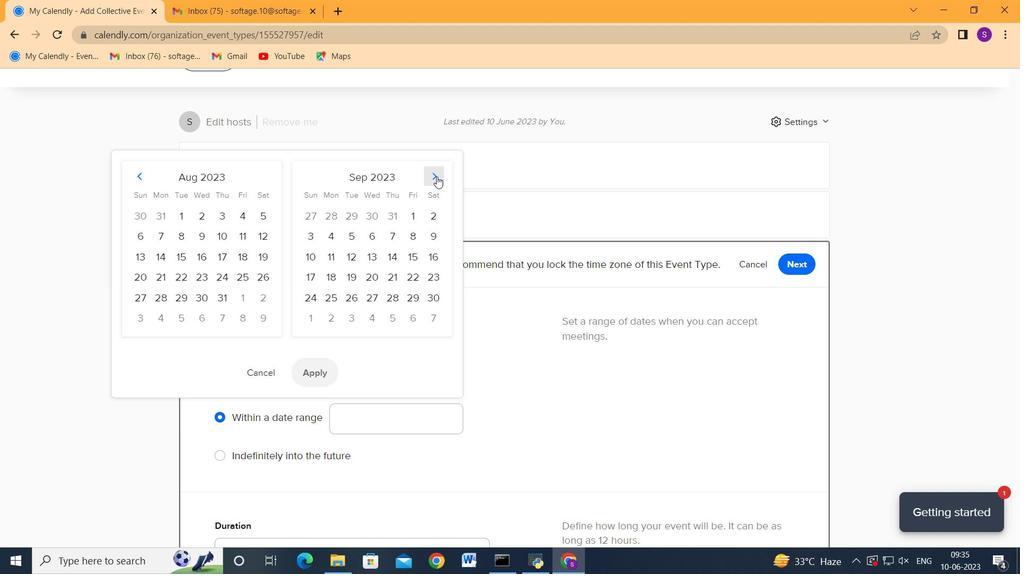 
Action: Mouse pressed left at (440, 179)
Screenshot: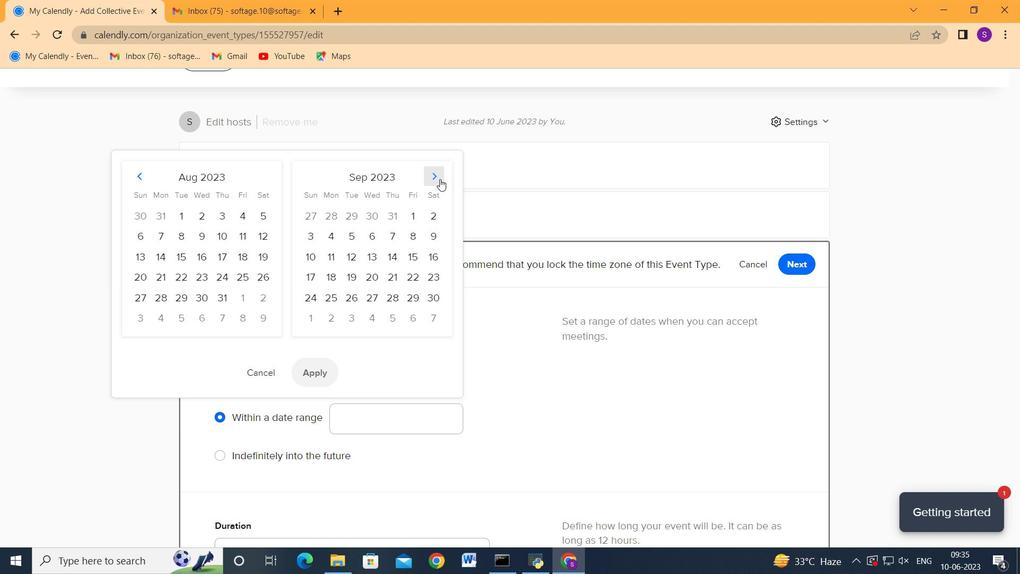 
Action: Mouse pressed left at (440, 179)
Screenshot: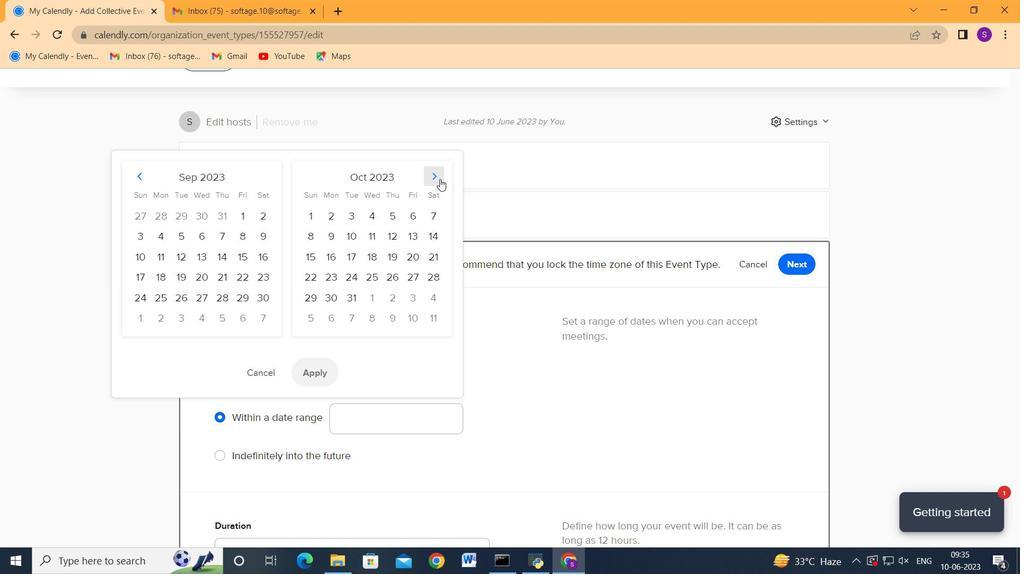 
Action: Mouse pressed left at (440, 179)
Screenshot: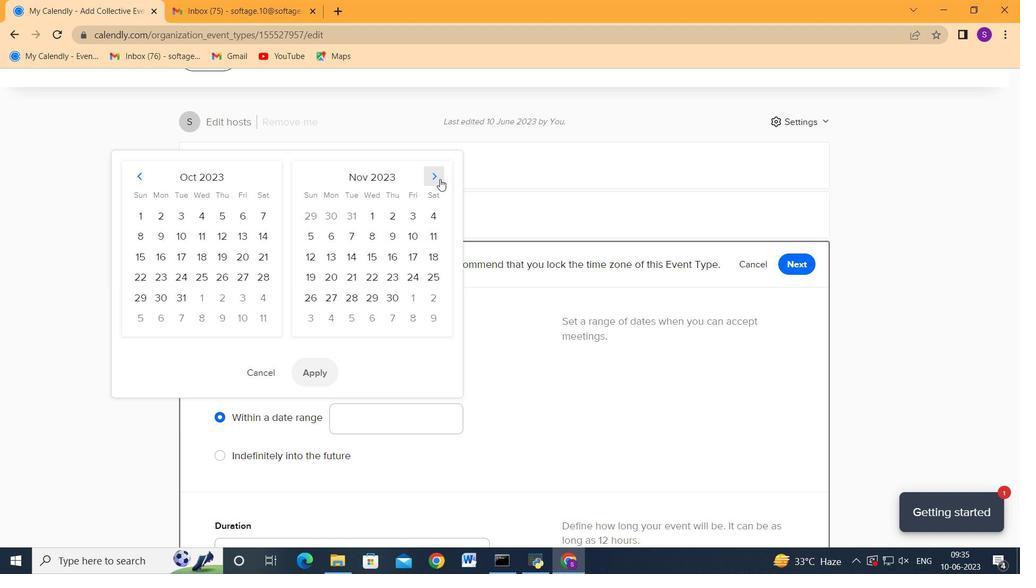 
Action: Mouse pressed left at (440, 179)
Screenshot: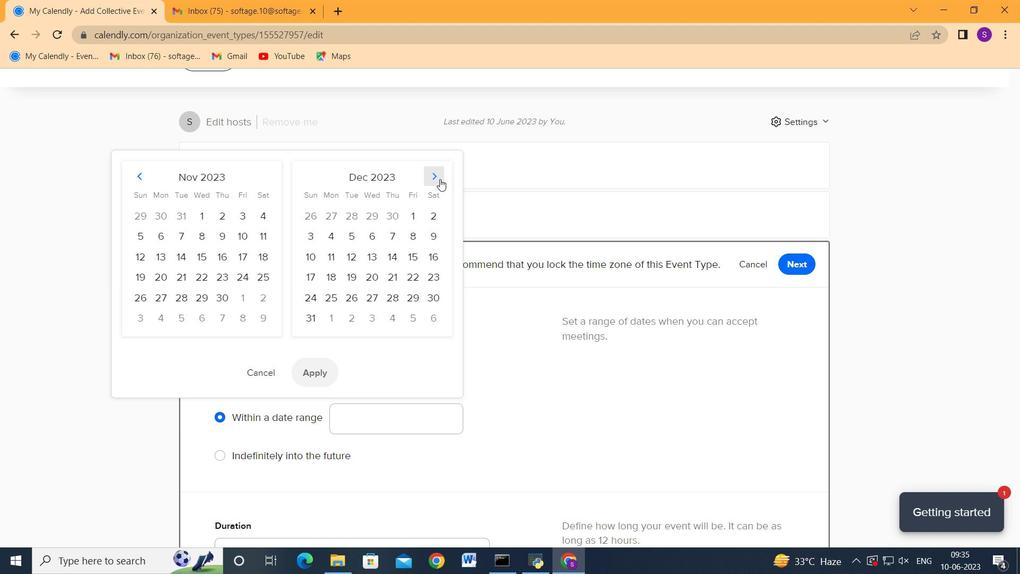 
Action: Mouse pressed left at (440, 179)
Screenshot: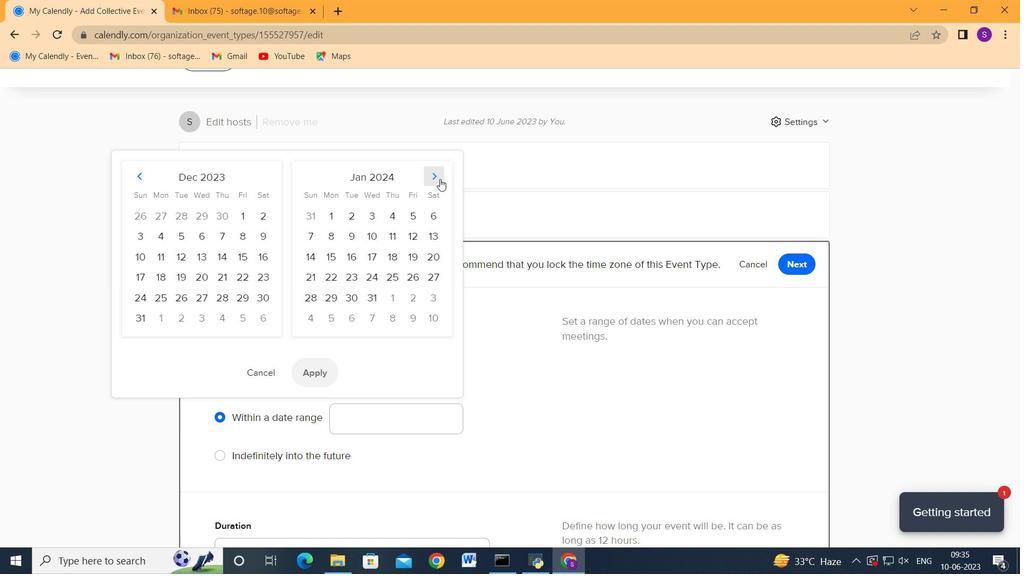 
Action: Mouse pressed left at (440, 179)
Screenshot: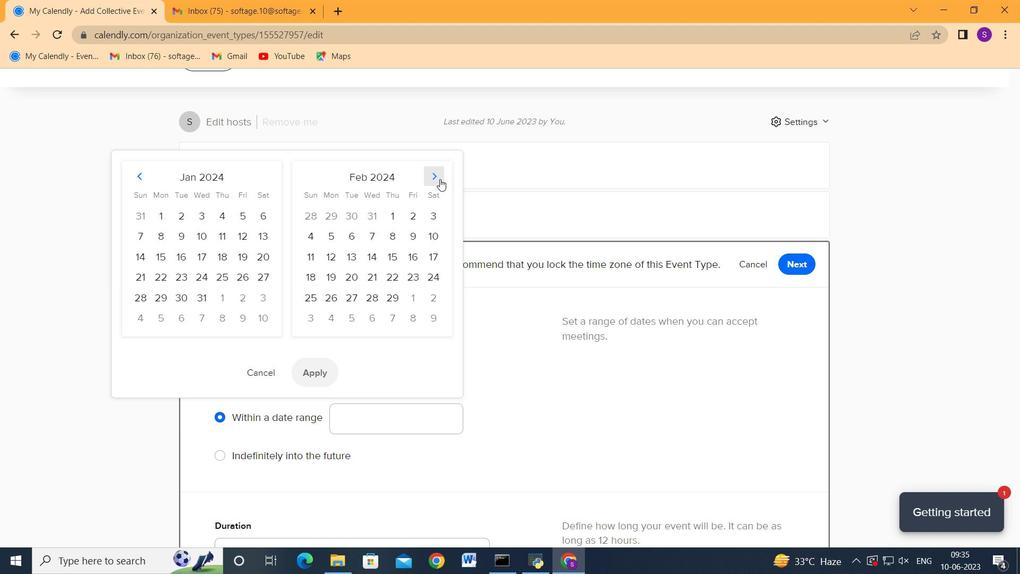 
Action: Mouse pressed left at (440, 179)
Screenshot: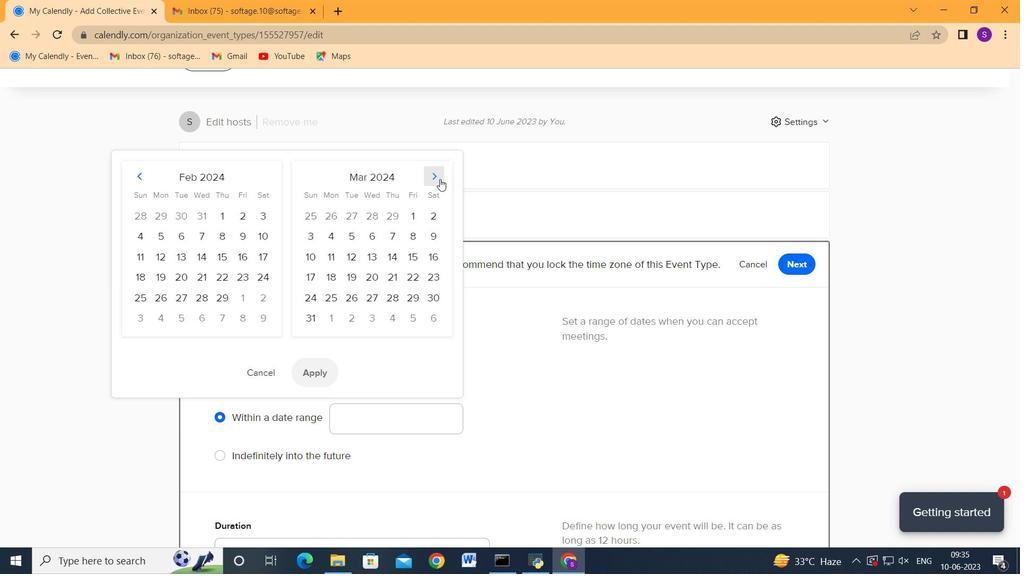 
Action: Mouse moved to (398, 228)
Screenshot: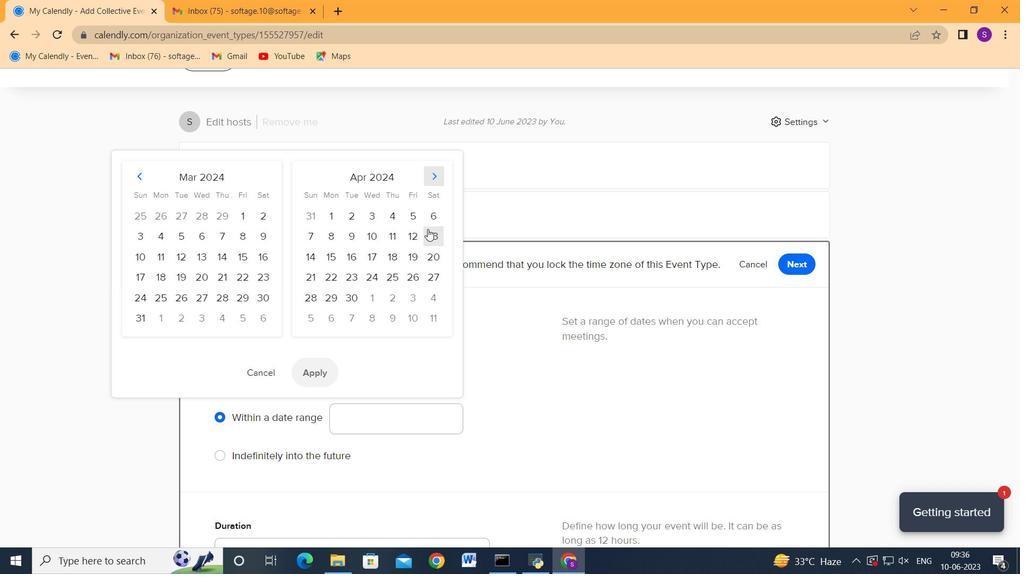 
Action: Mouse pressed left at (398, 228)
Screenshot: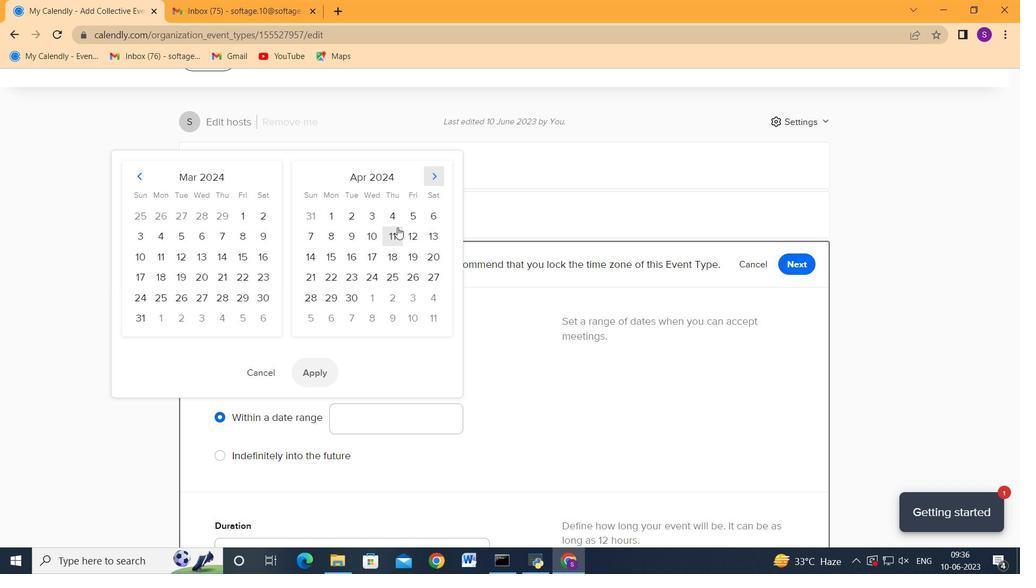 
Action: Mouse moved to (431, 232)
Screenshot: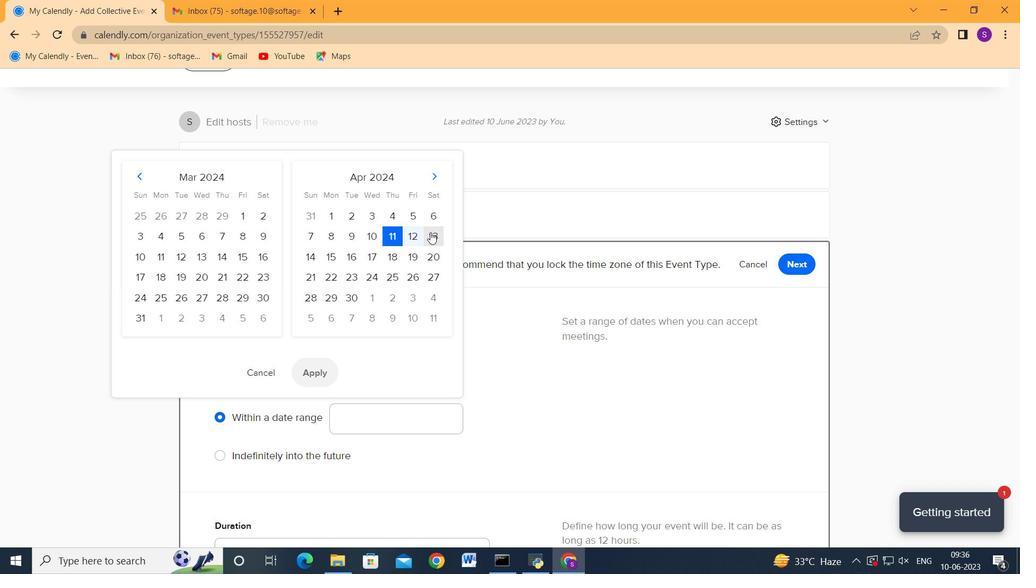 
Action: Mouse pressed left at (431, 232)
Screenshot: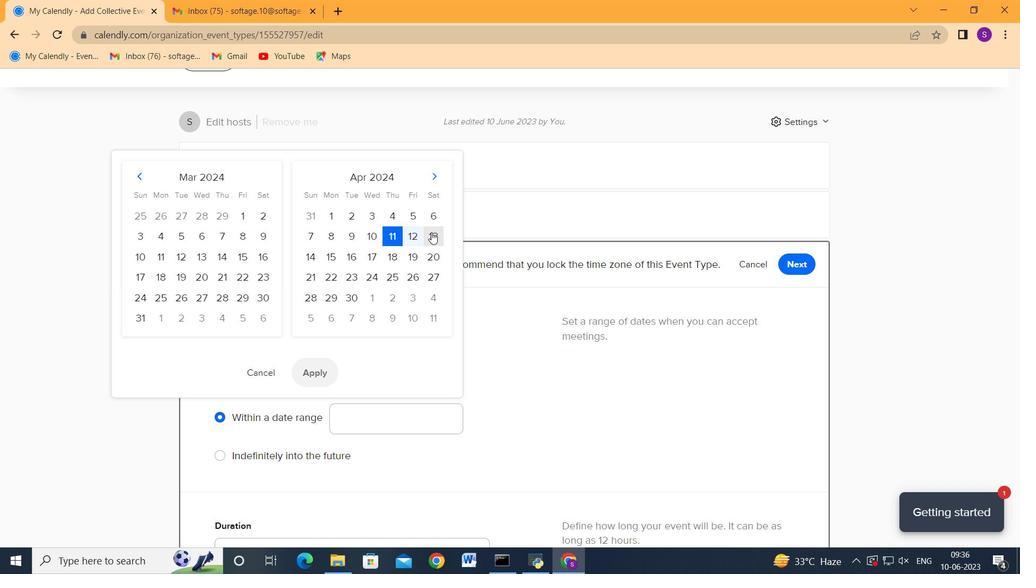 
Action: Mouse moved to (311, 361)
Screenshot: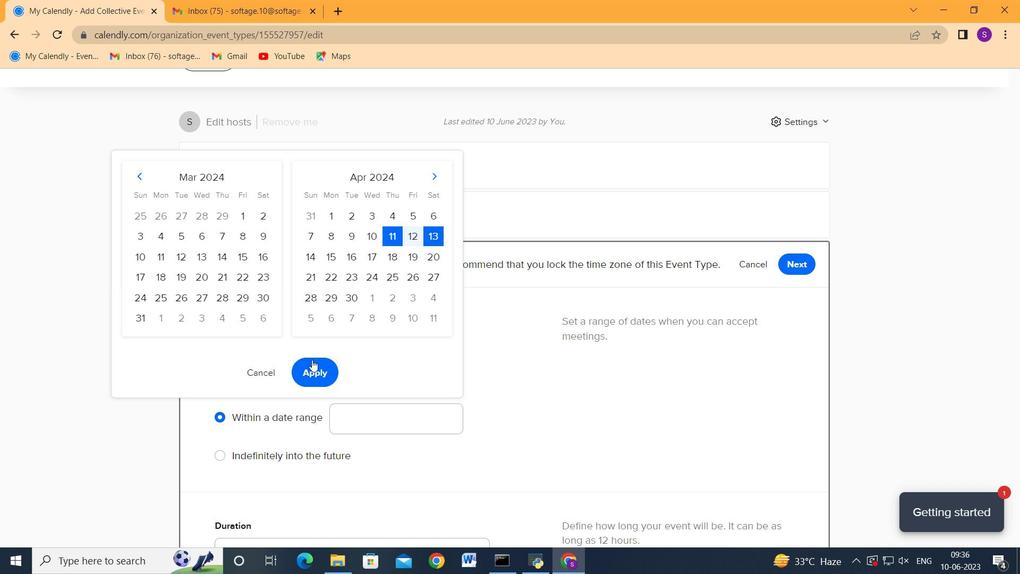 
Action: Mouse pressed left at (311, 361)
Screenshot: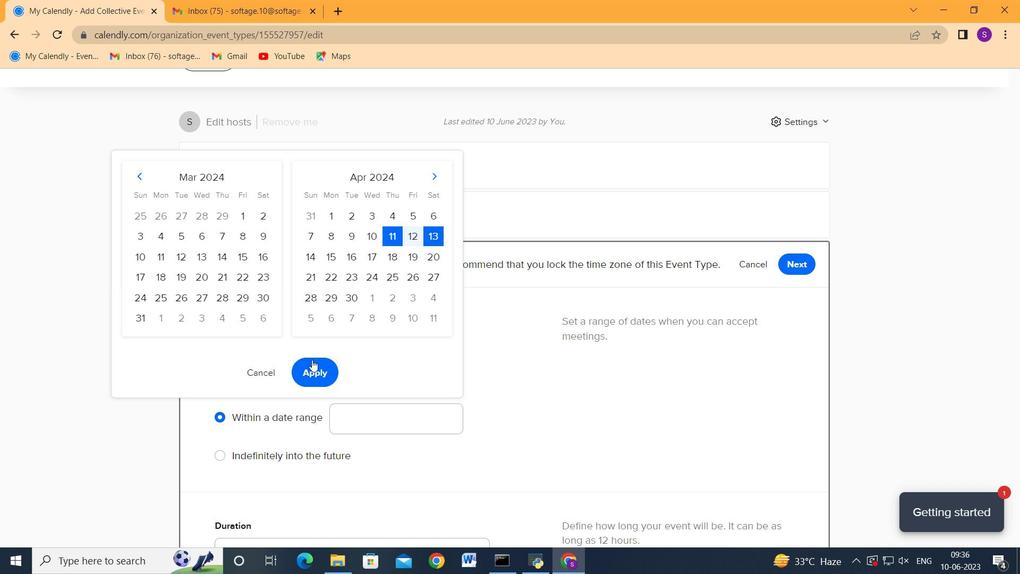 
Action: Mouse moved to (462, 339)
Screenshot: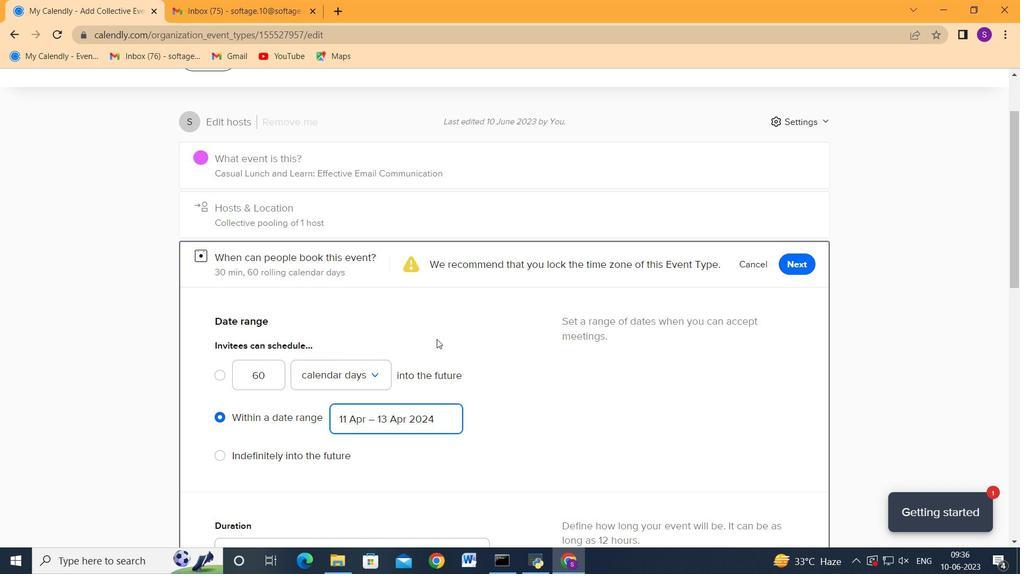 
Action: Mouse scrolled (462, 339) with delta (0, 0)
Screenshot: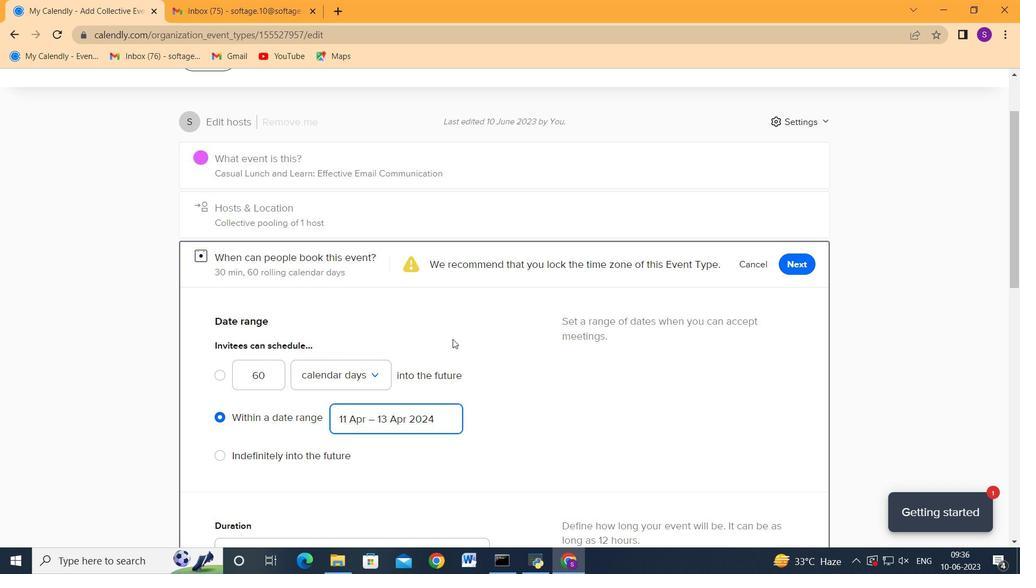 
Action: Mouse scrolled (462, 339) with delta (0, 0)
Screenshot: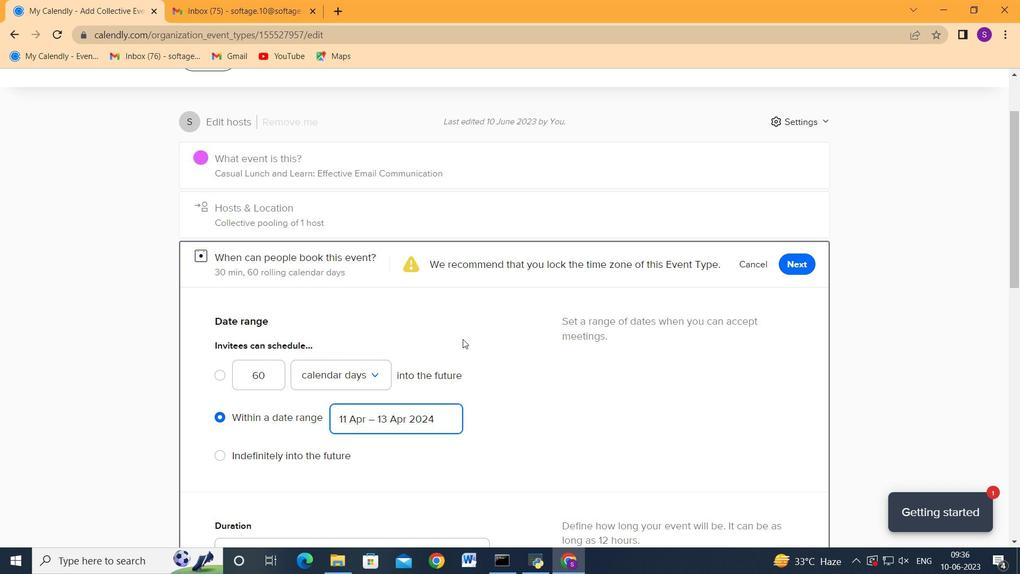 
Action: Mouse moved to (794, 132)
Screenshot: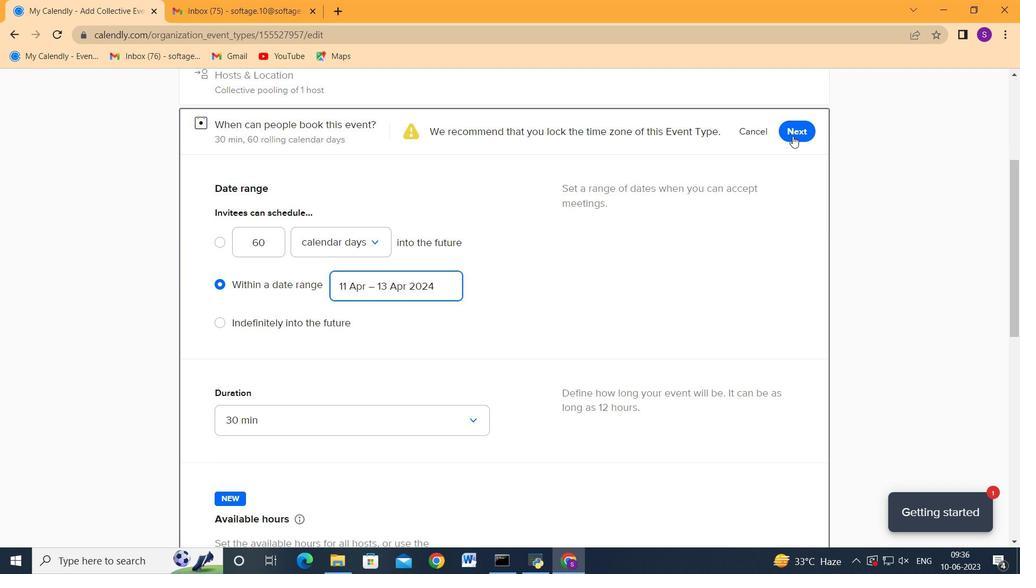
Action: Mouse pressed left at (794, 132)
Screenshot: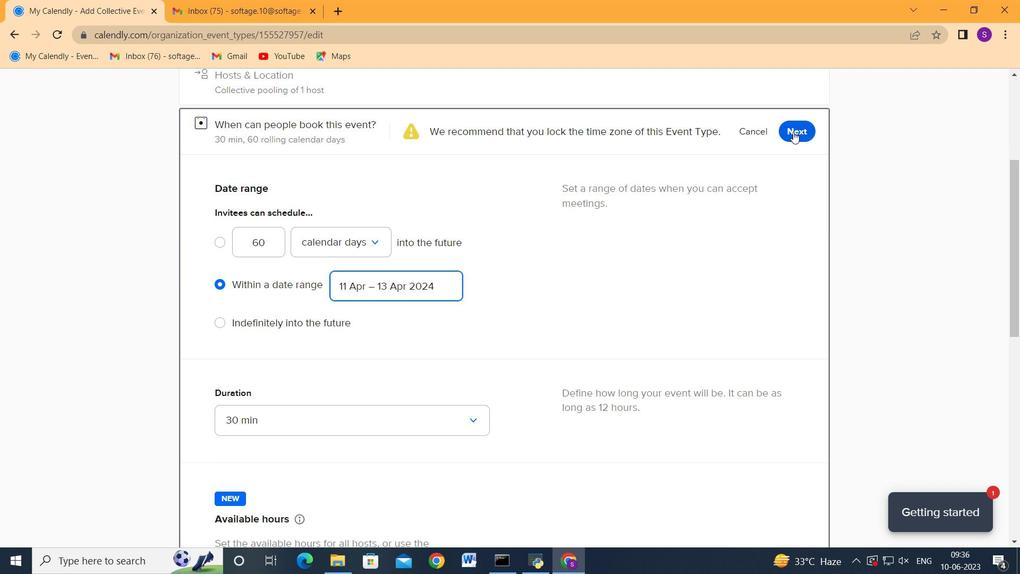 
Action: Mouse moved to (514, 259)
Screenshot: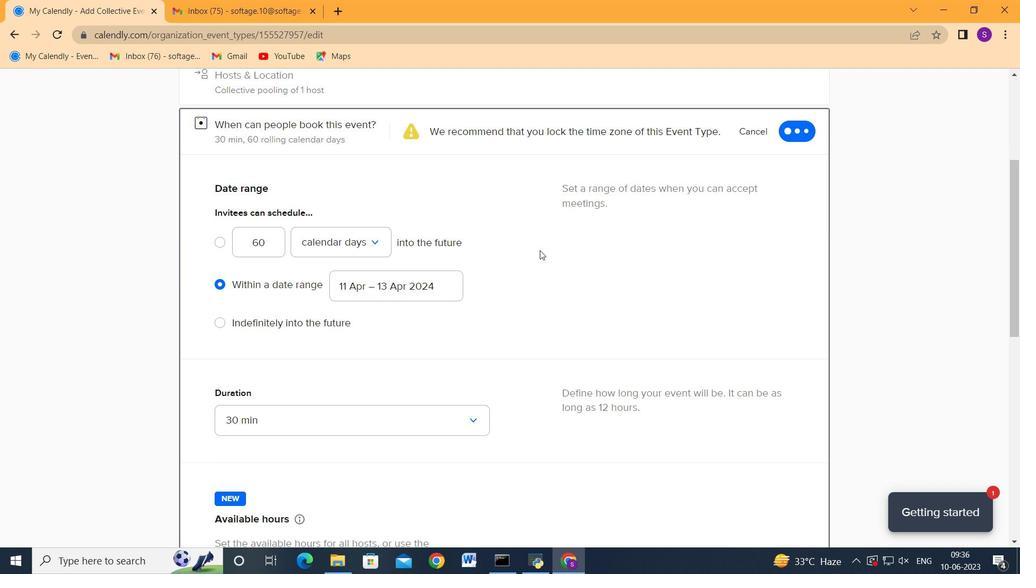 
Action: Mouse scrolled (514, 259) with delta (0, 0)
Screenshot: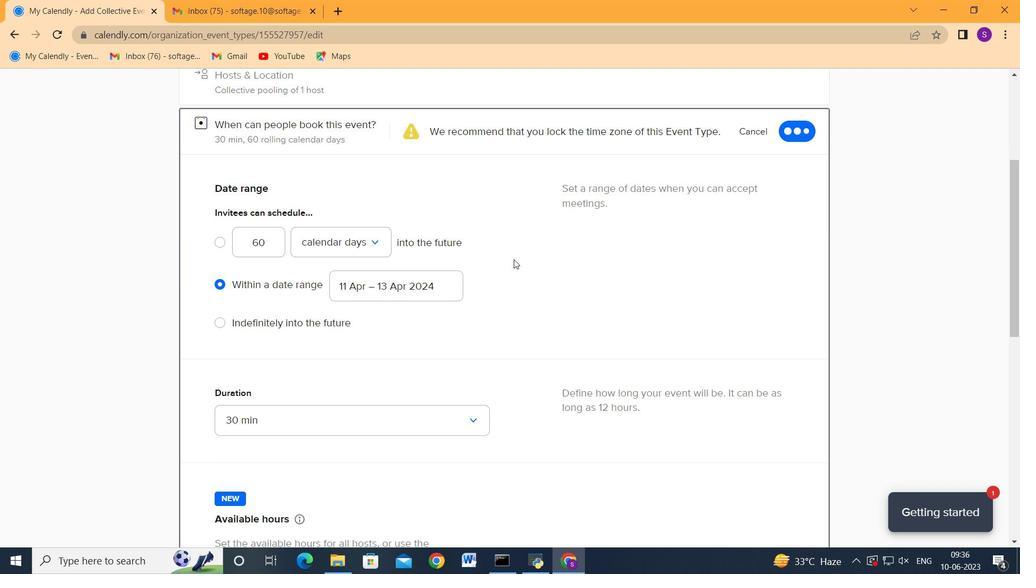 
Action: Mouse scrolled (514, 259) with delta (0, 0)
Screenshot: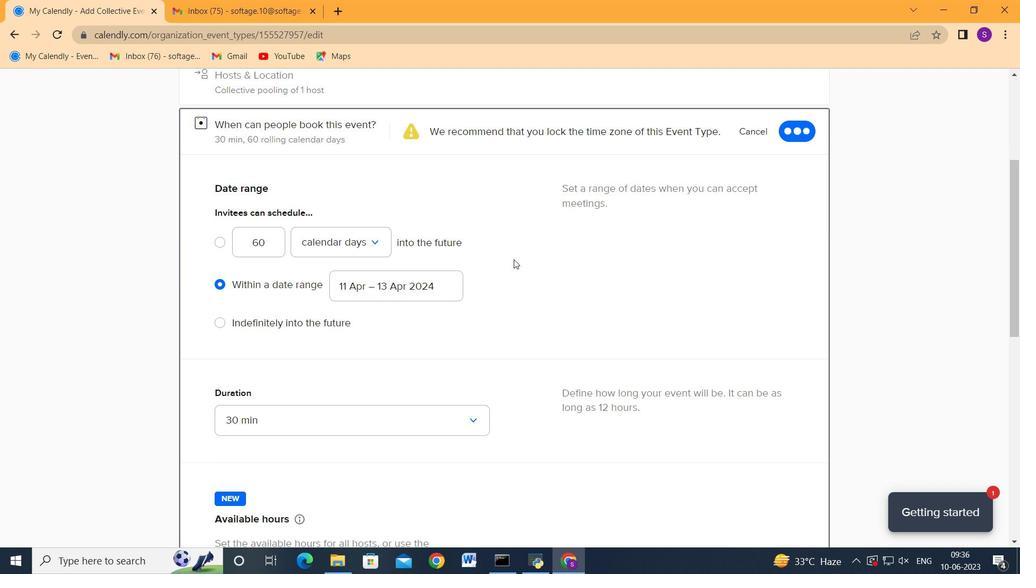 
Action: Mouse scrolled (514, 259) with delta (0, 0)
Screenshot: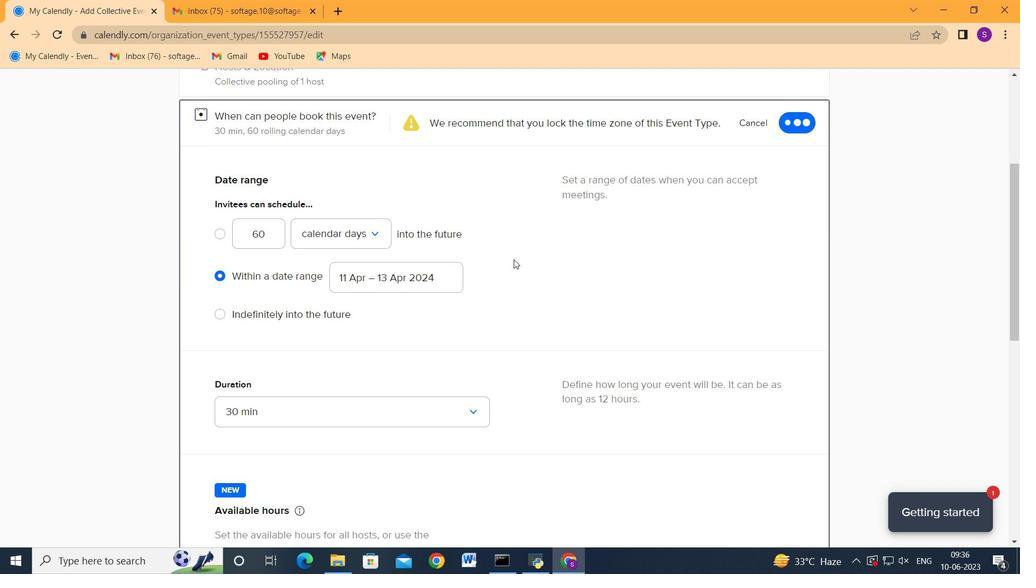 
Action: Mouse scrolled (514, 260) with delta (0, 0)
Screenshot: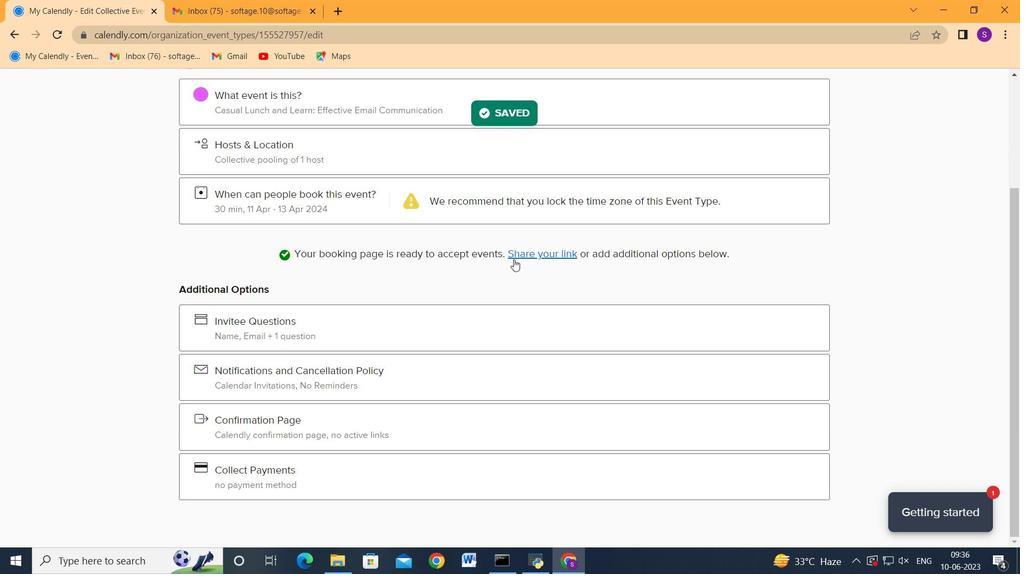 
Action: Mouse scrolled (514, 260) with delta (0, 0)
Screenshot: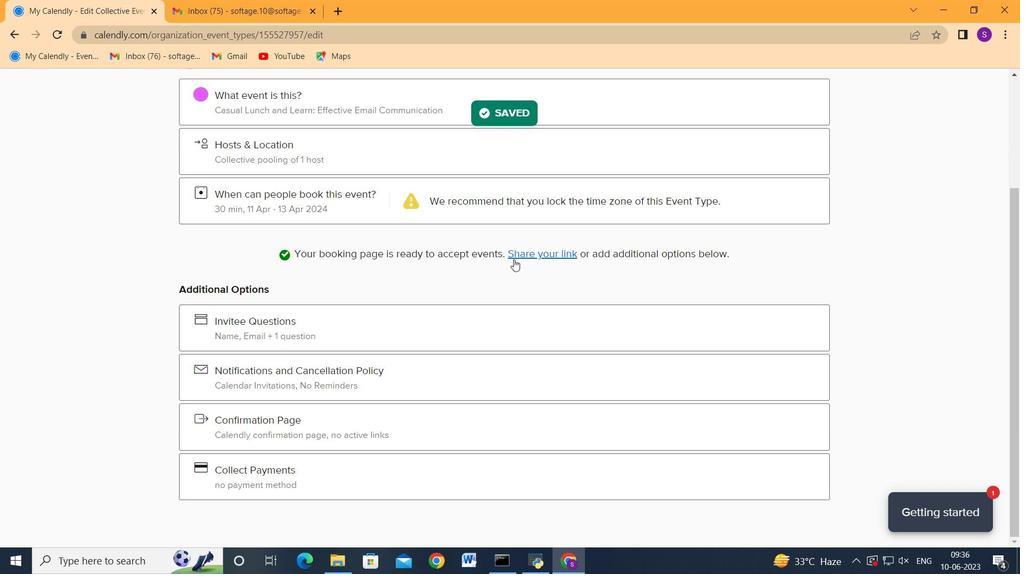 
Action: Mouse moved to (799, 126)
Screenshot: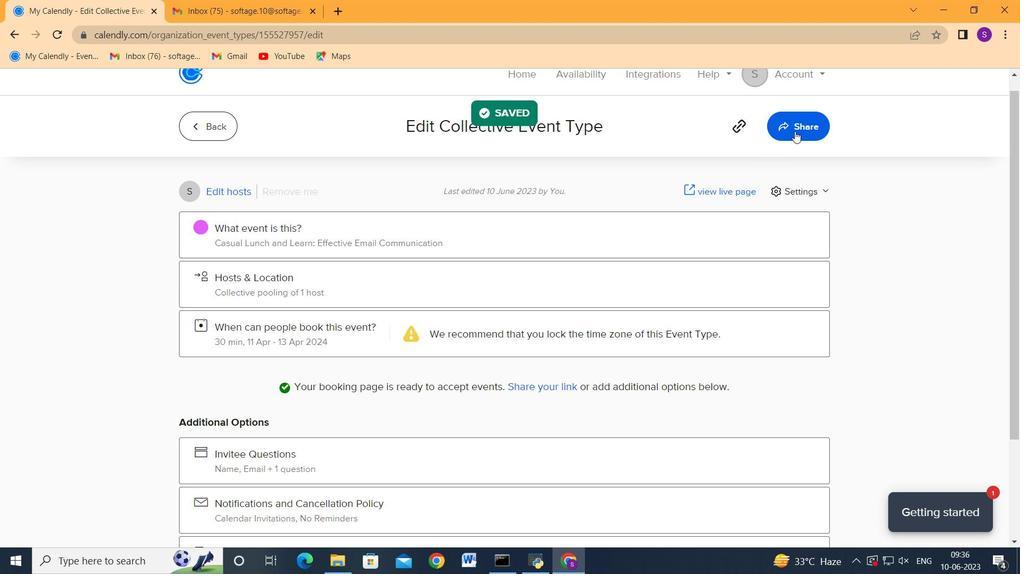 
Action: Mouse pressed left at (799, 126)
Screenshot: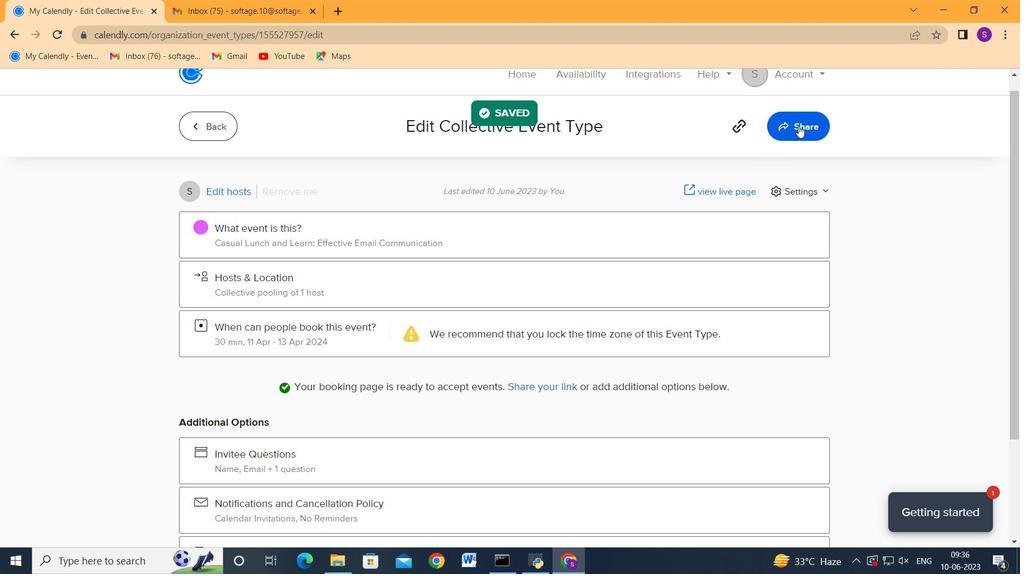 
Action: Mouse moved to (682, 264)
Screenshot: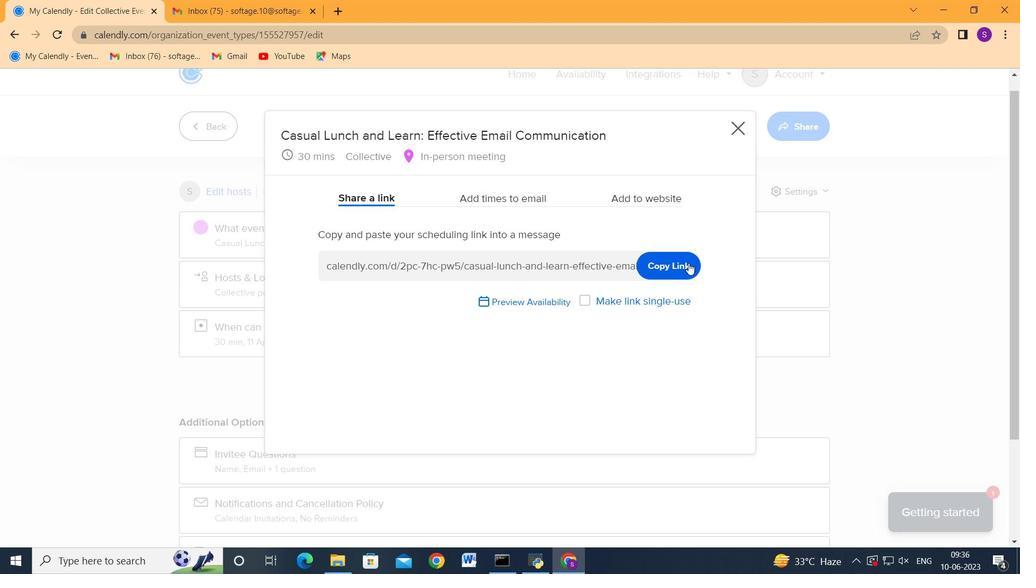 
Action: Mouse pressed left at (682, 264)
Screenshot: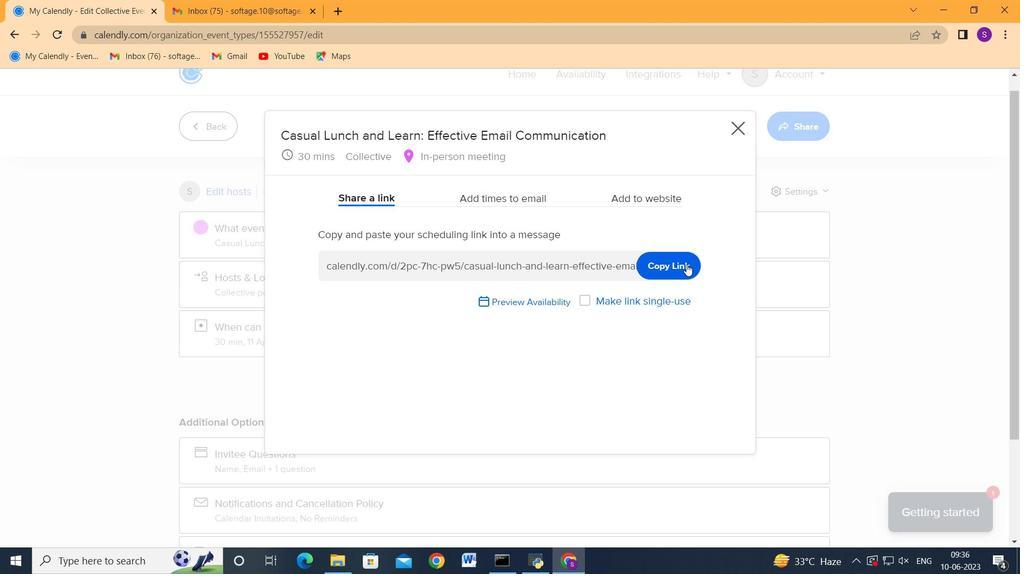 
Action: Mouse moved to (235, 5)
Screenshot: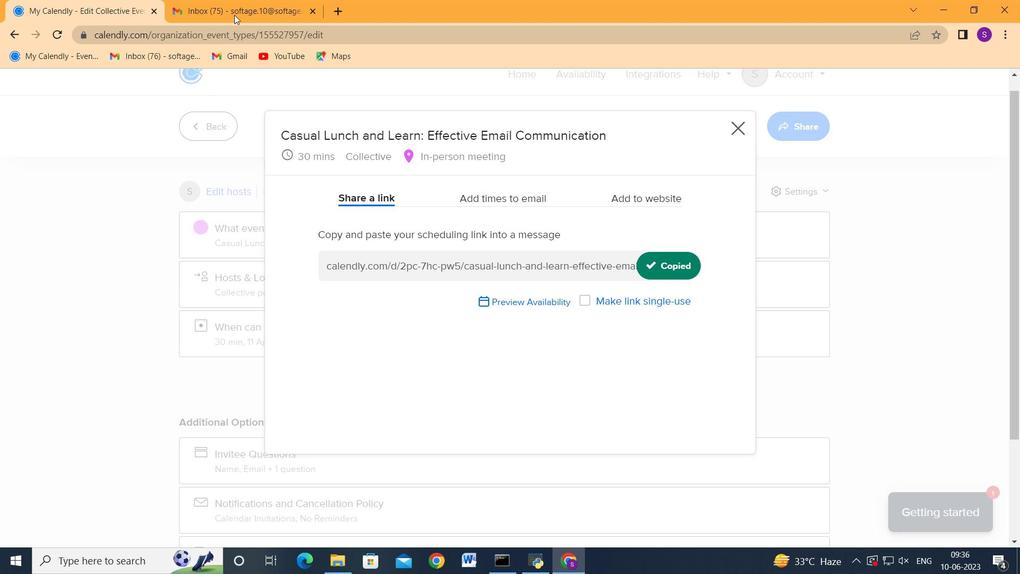 
Action: Mouse pressed left at (235, 5)
Screenshot: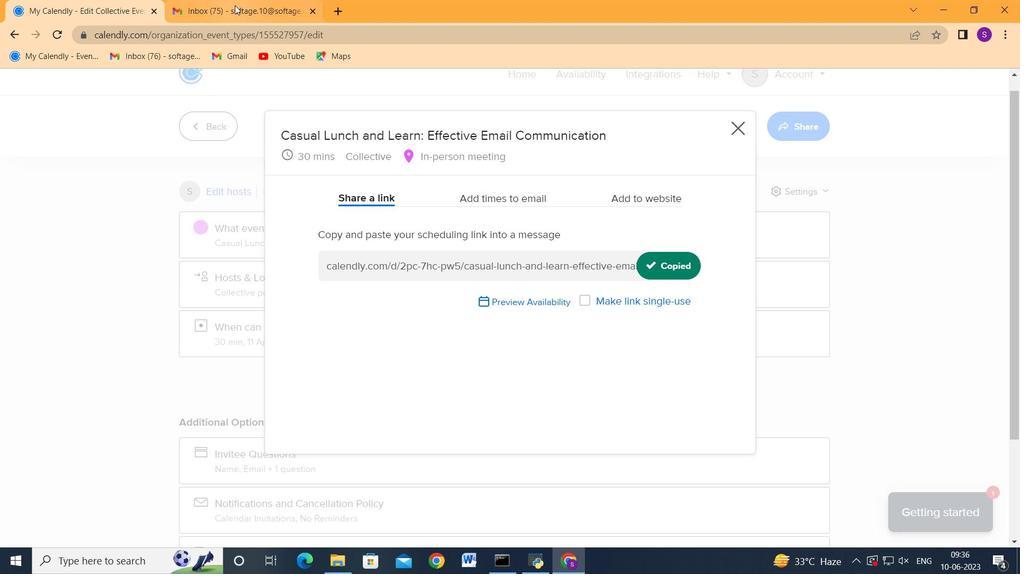 
Action: Mouse moved to (106, 156)
Screenshot: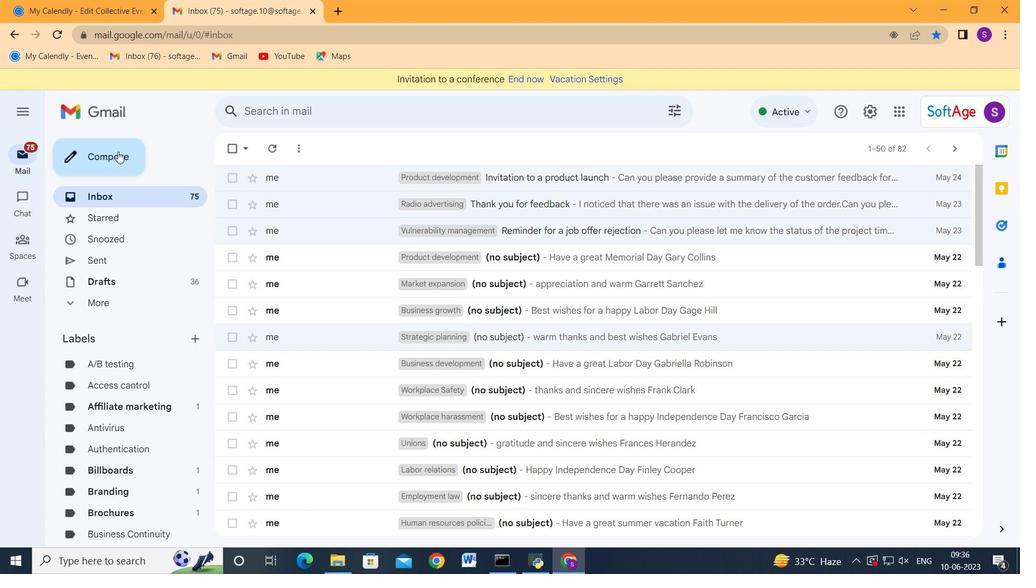 
Action: Mouse pressed left at (106, 156)
Screenshot: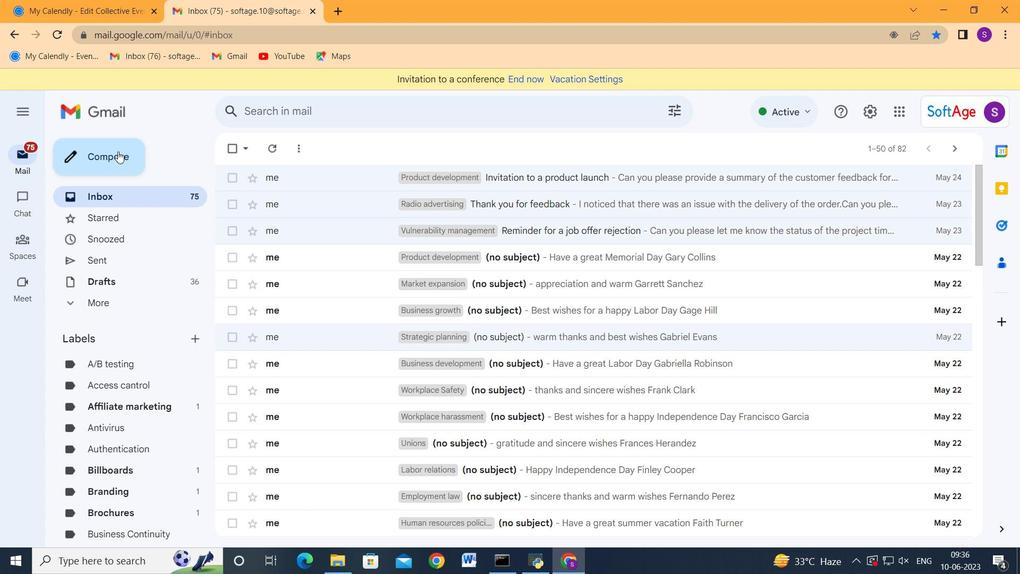
Action: Mouse moved to (657, 251)
Screenshot: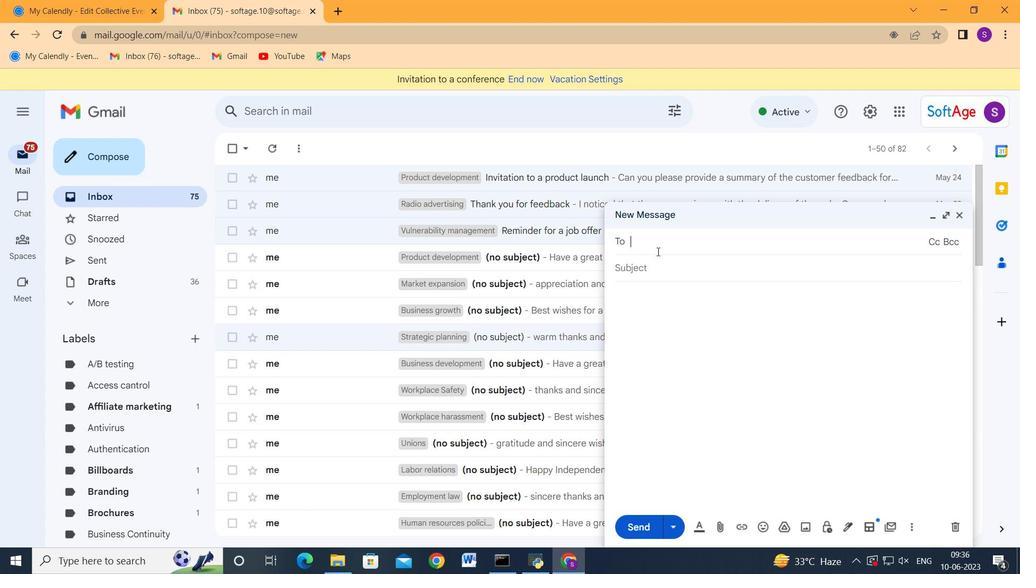 
Action: Key pressed softage.5<Key.shift_r>@softage.net<Key.enter>softage.5<Key.backspace>6<Key.shift_r>@softage.net<Key.enter><Key.tab><Key.tab>ctrl+V
Screenshot: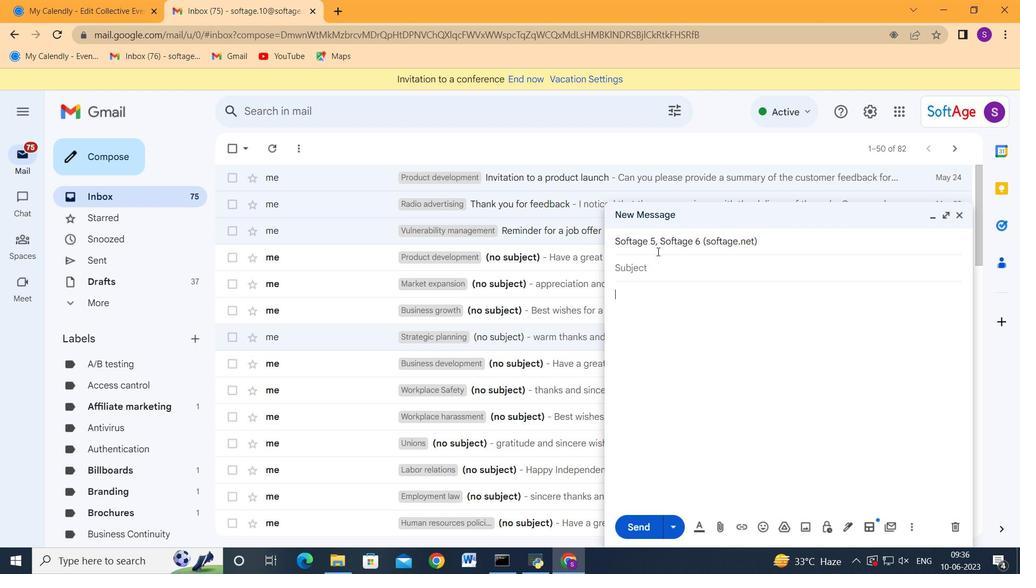 
Action: Mouse moved to (622, 521)
Screenshot: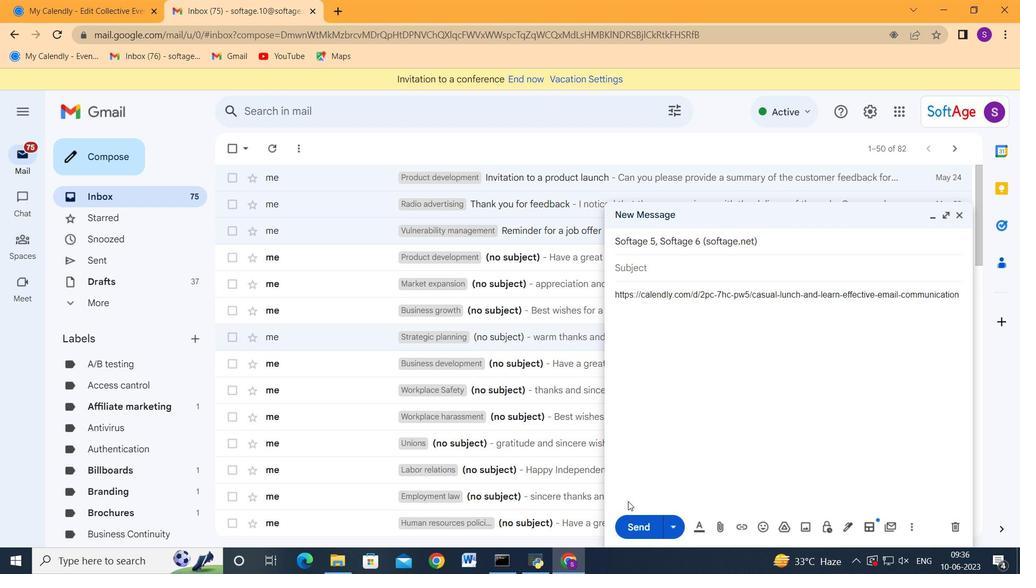 
Action: Mouse pressed left at (622, 521)
Screenshot: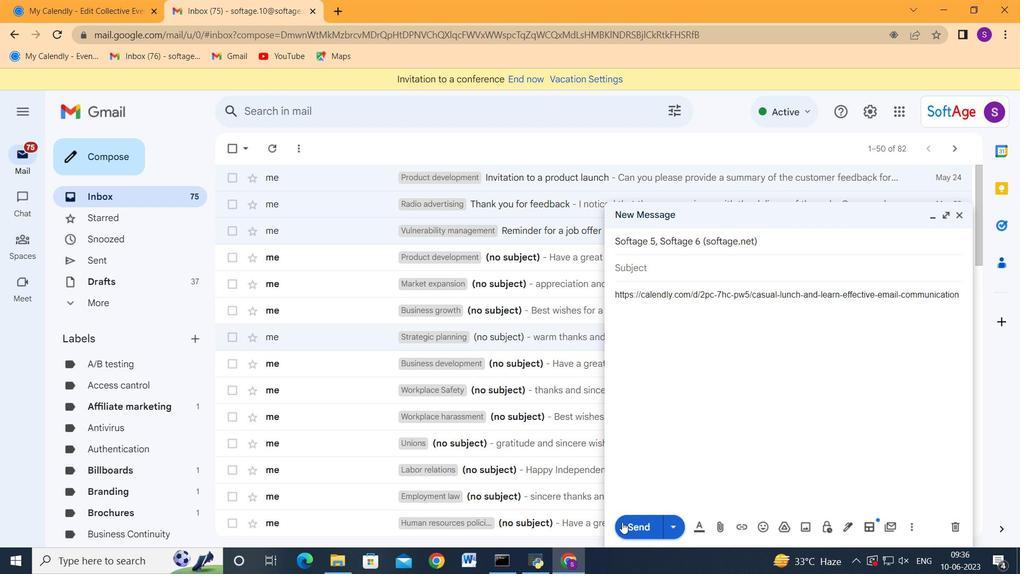 
Action: Mouse moved to (698, 414)
Screenshot: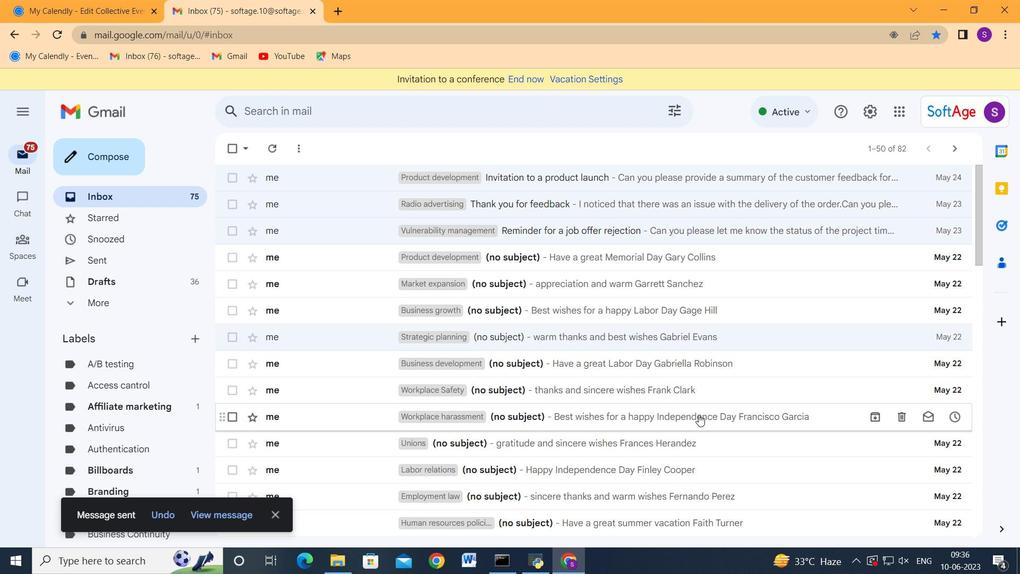 
